 Task: Open a blank sheet, save the file as satisfaction.odt Insert a table ' 2 by 2' In first column, add headers, 'Brand, Model'. Under first header, add  AppleUnder second header, add Iphone. Change table style to  Red
Action: Mouse moved to (344, 196)
Screenshot: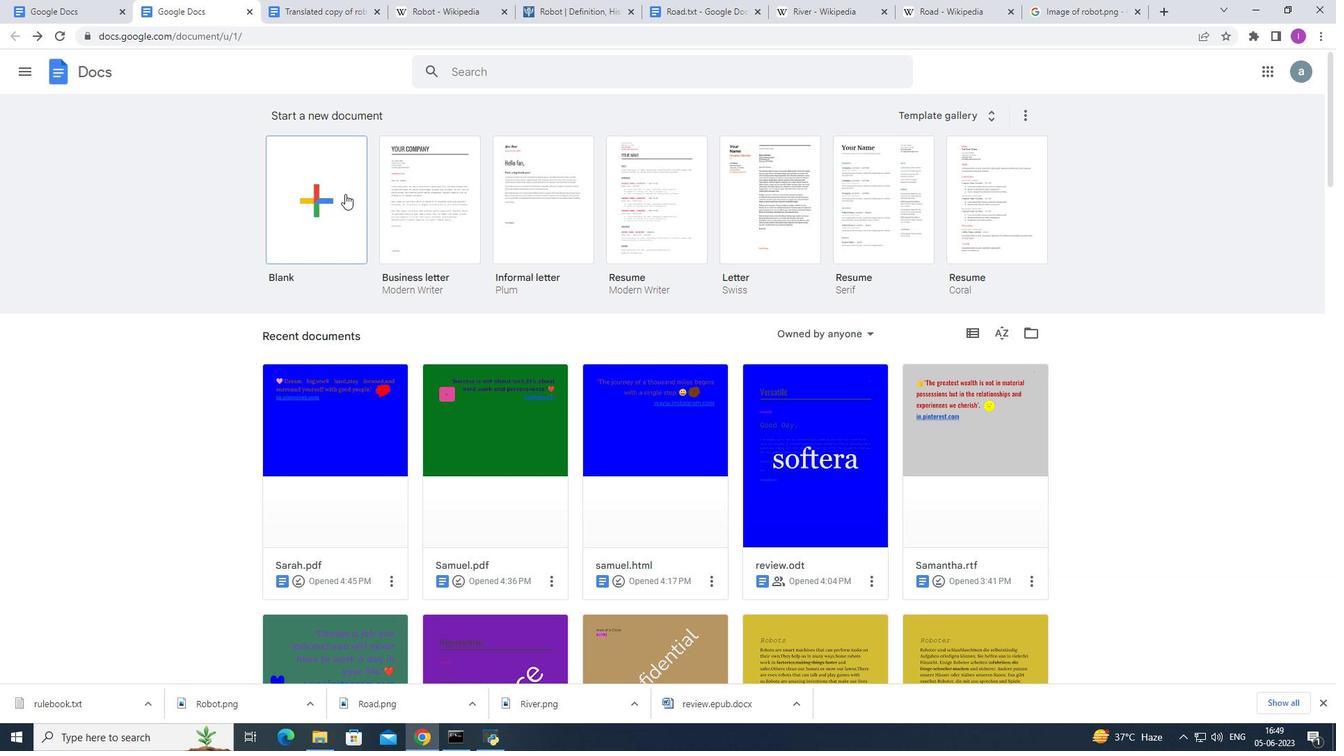 
Action: Mouse pressed left at (344, 196)
Screenshot: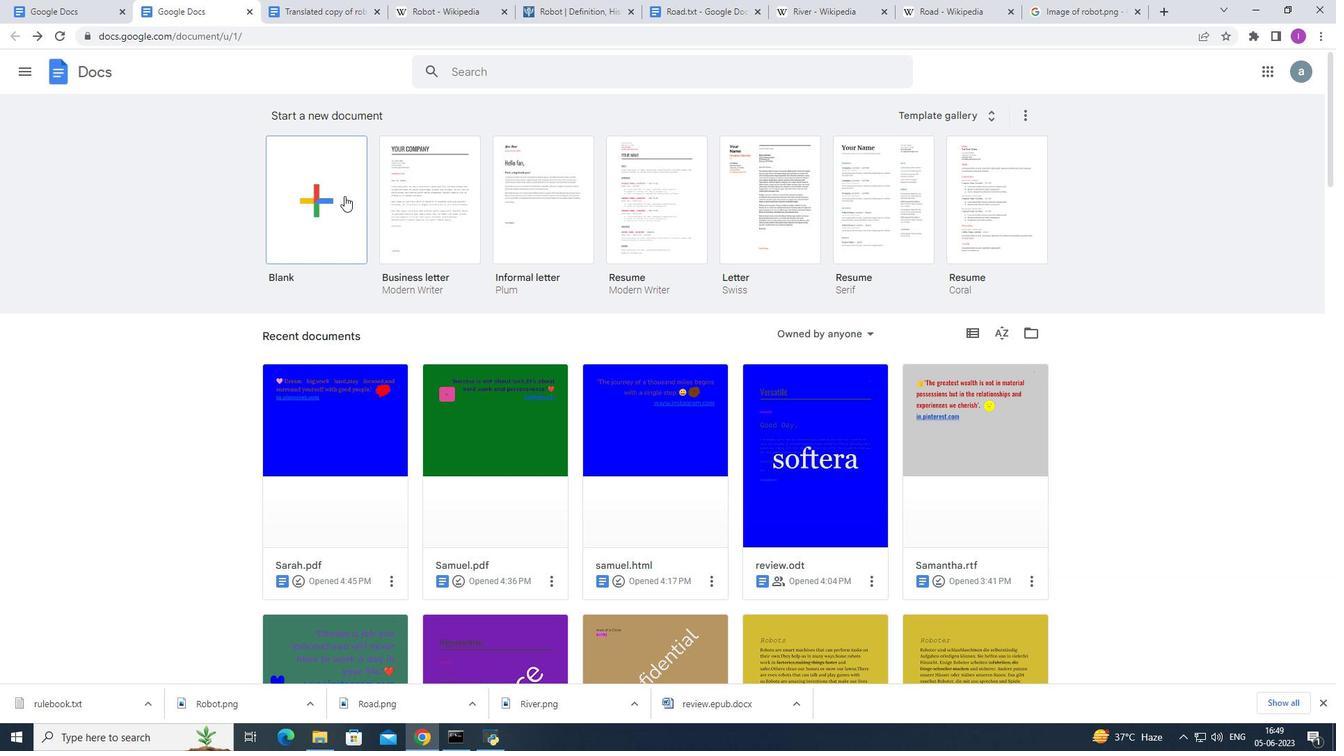 
Action: Mouse moved to (147, 61)
Screenshot: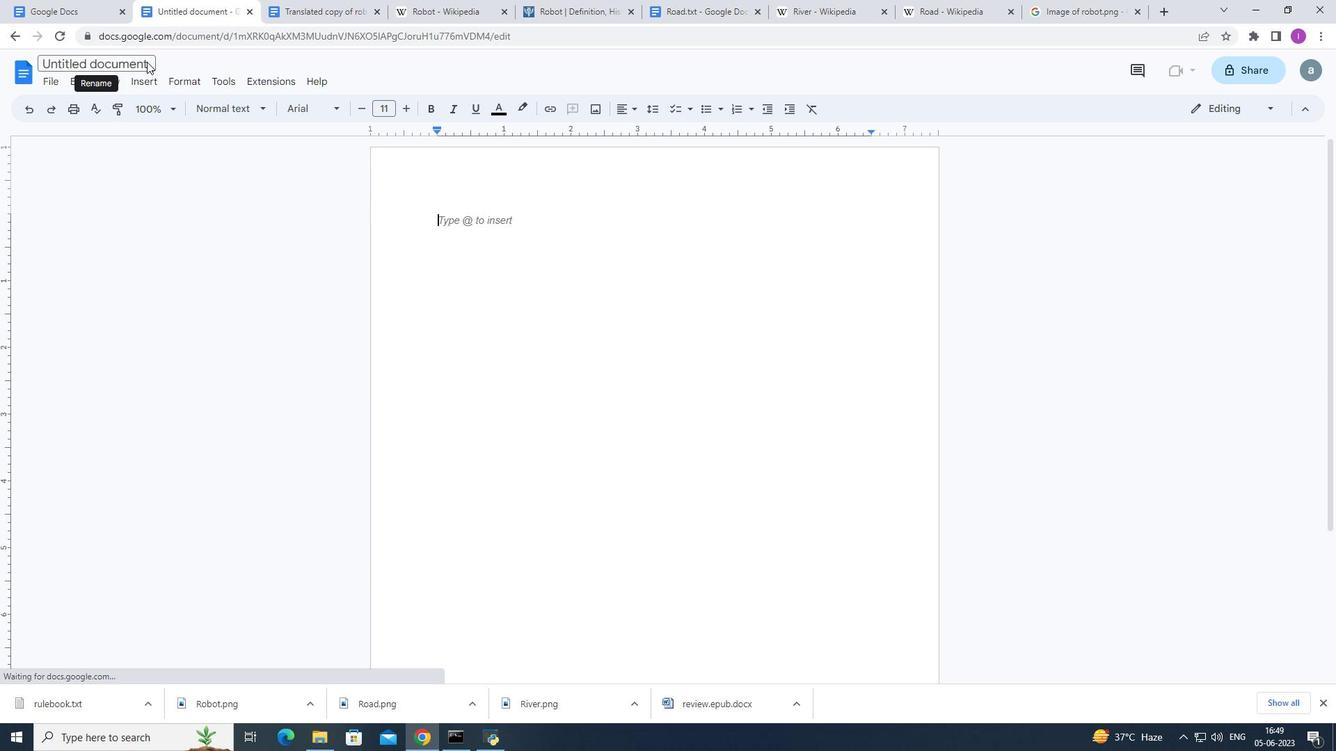 
Action: Mouse pressed left at (147, 61)
Screenshot: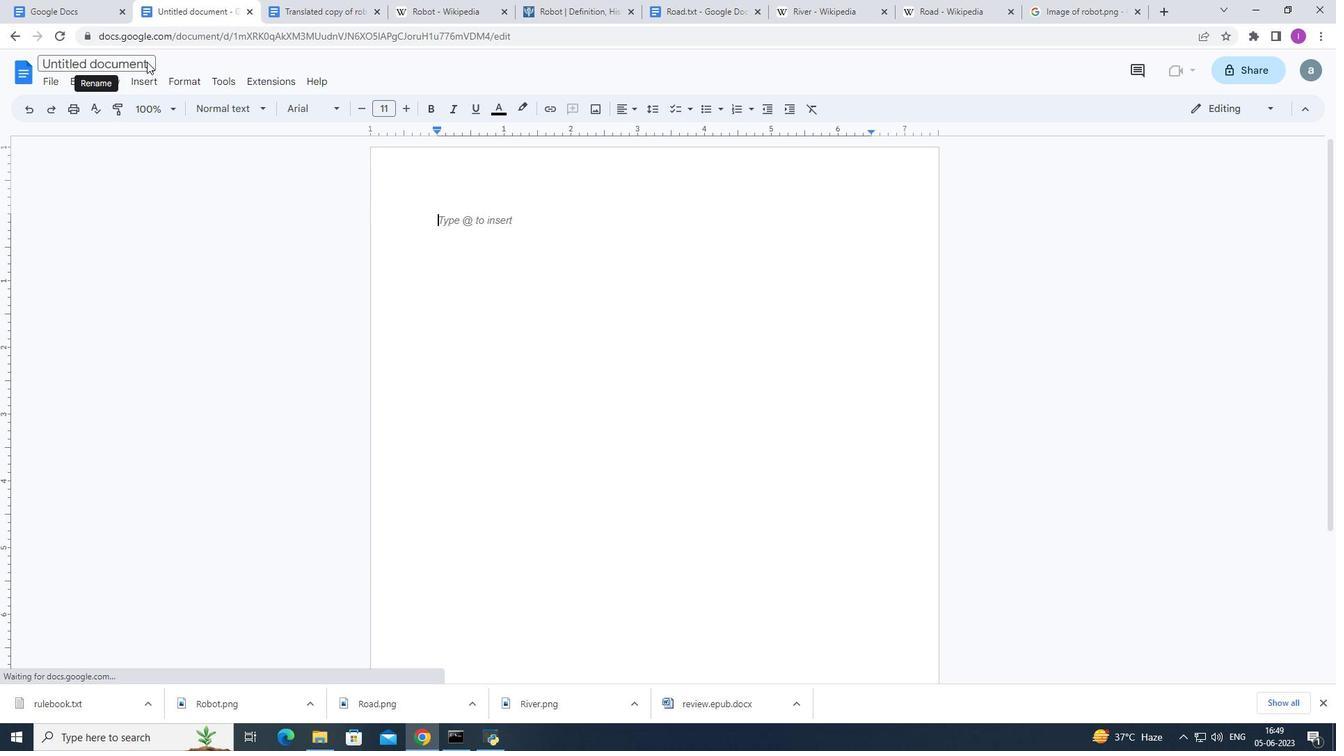 
Action: Mouse moved to (359, 53)
Screenshot: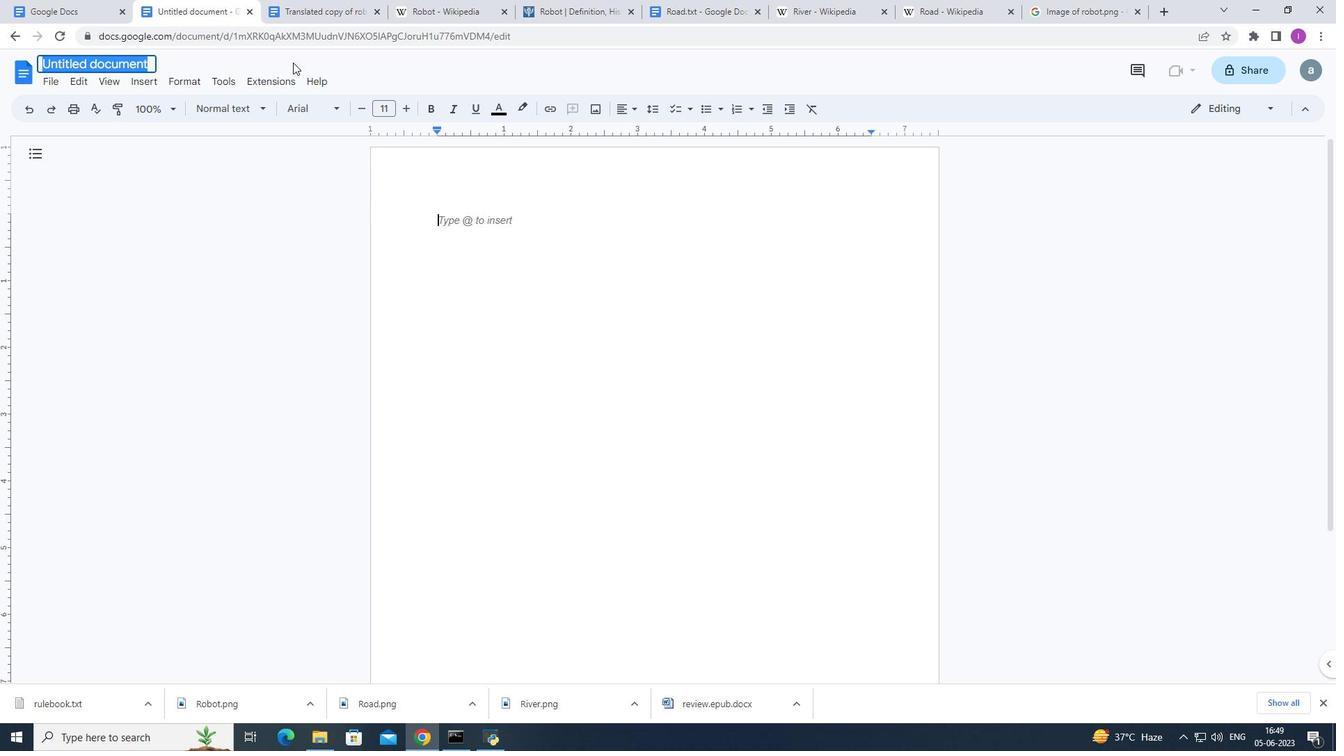 
Action: Key pressed satisfaction.odt
Screenshot: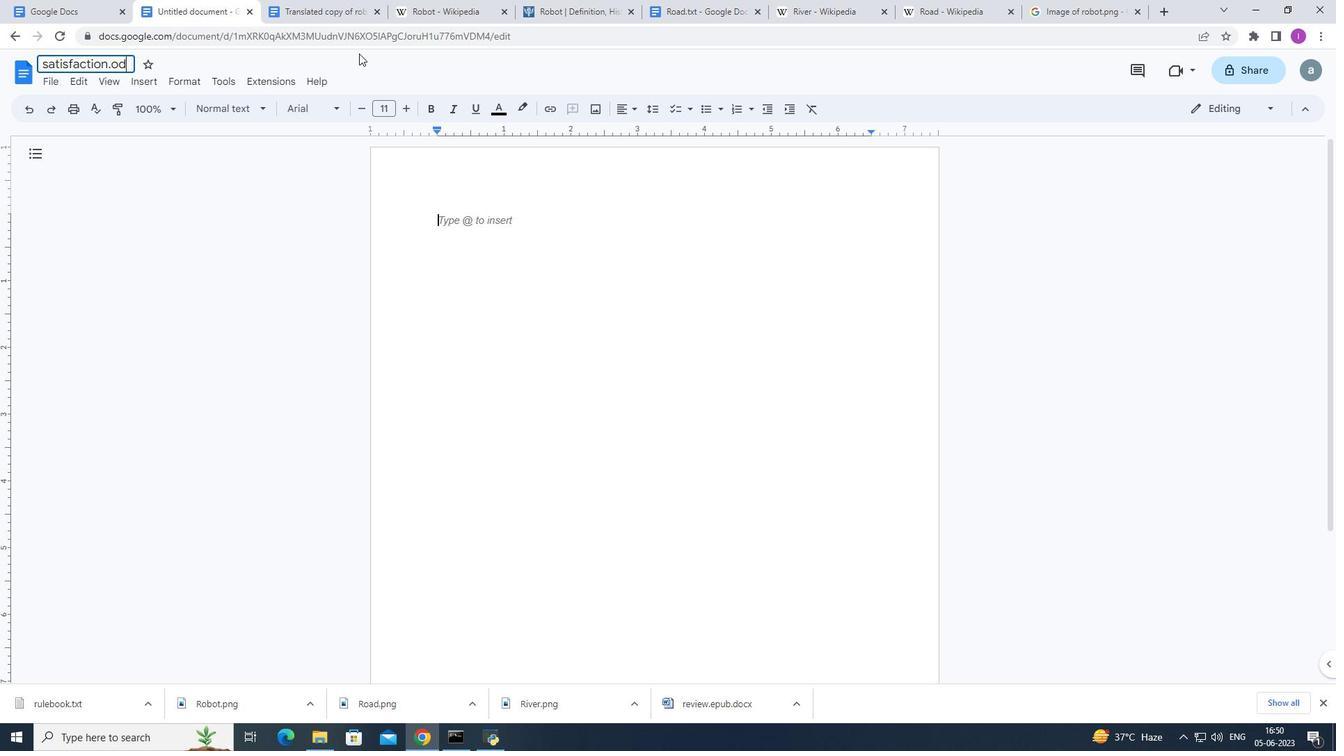 
Action: Mouse moved to (482, 194)
Screenshot: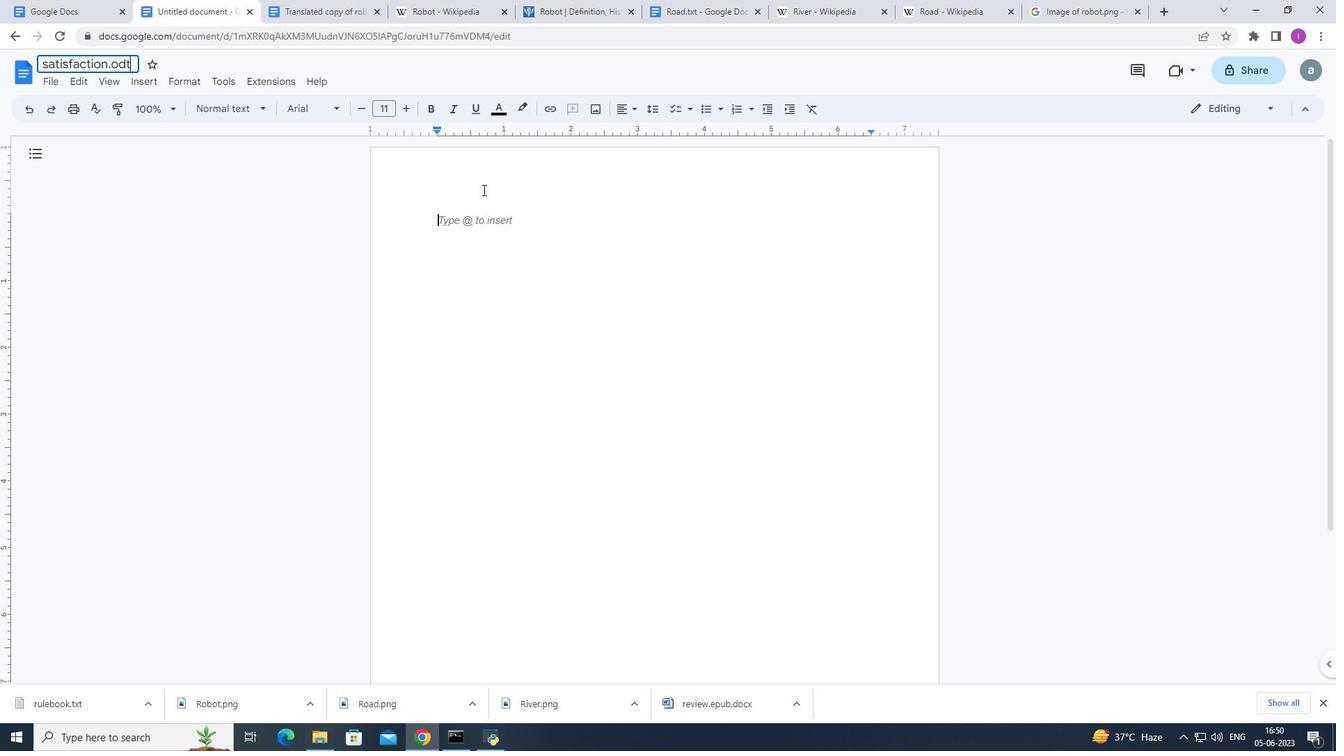 
Action: Mouse pressed left at (482, 194)
Screenshot: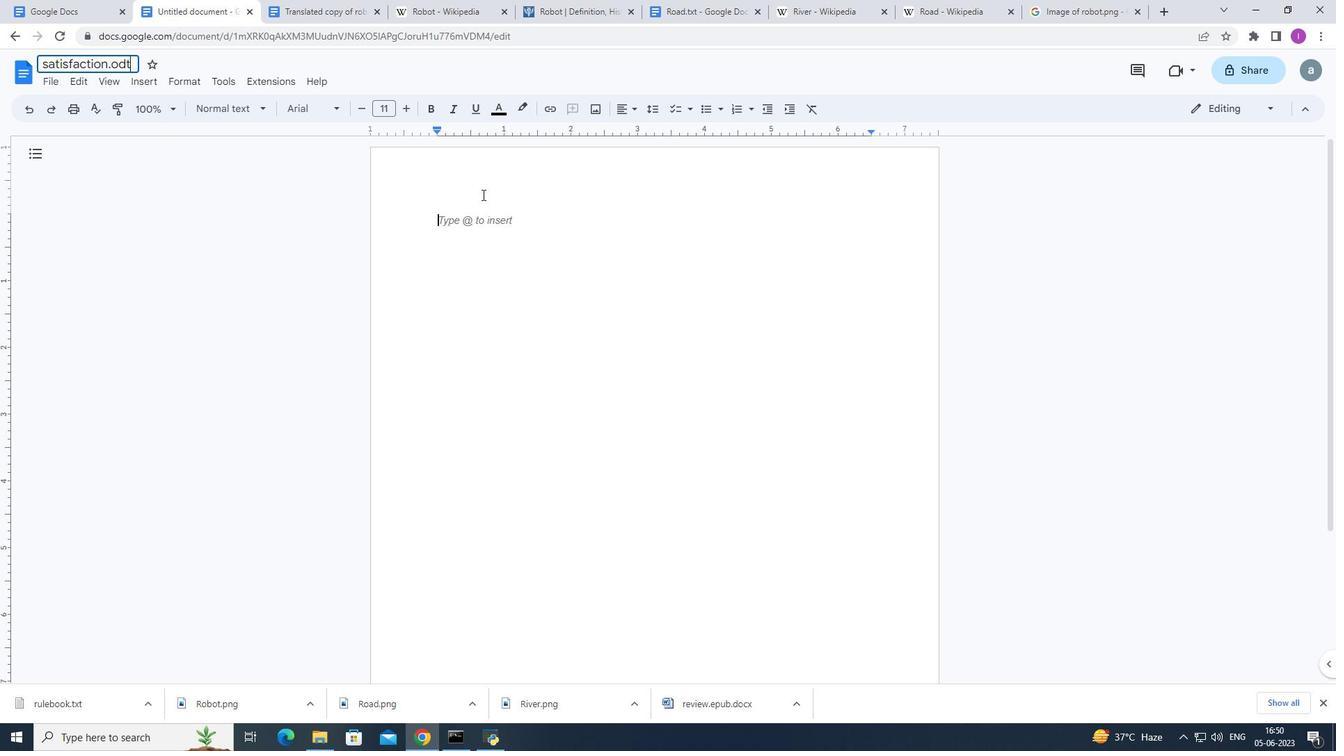 
Action: Mouse moved to (155, 78)
Screenshot: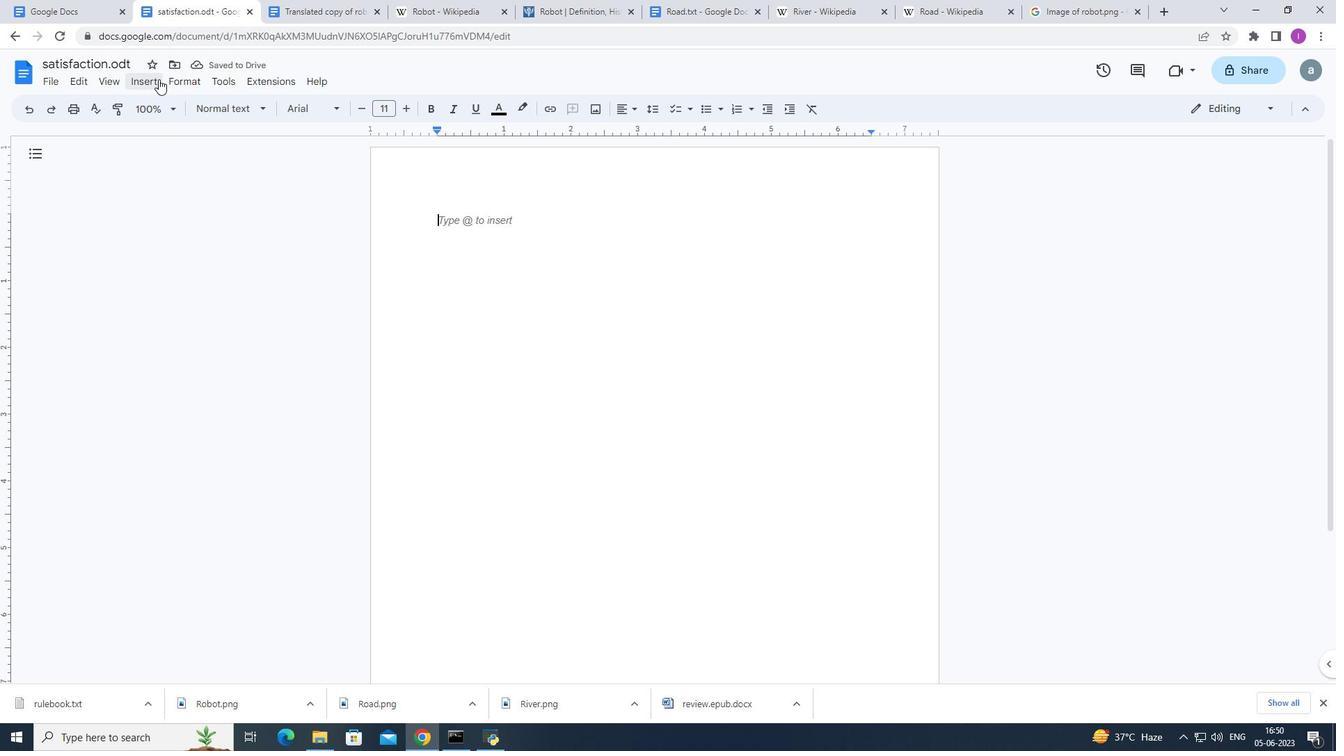 
Action: Mouse pressed left at (155, 78)
Screenshot: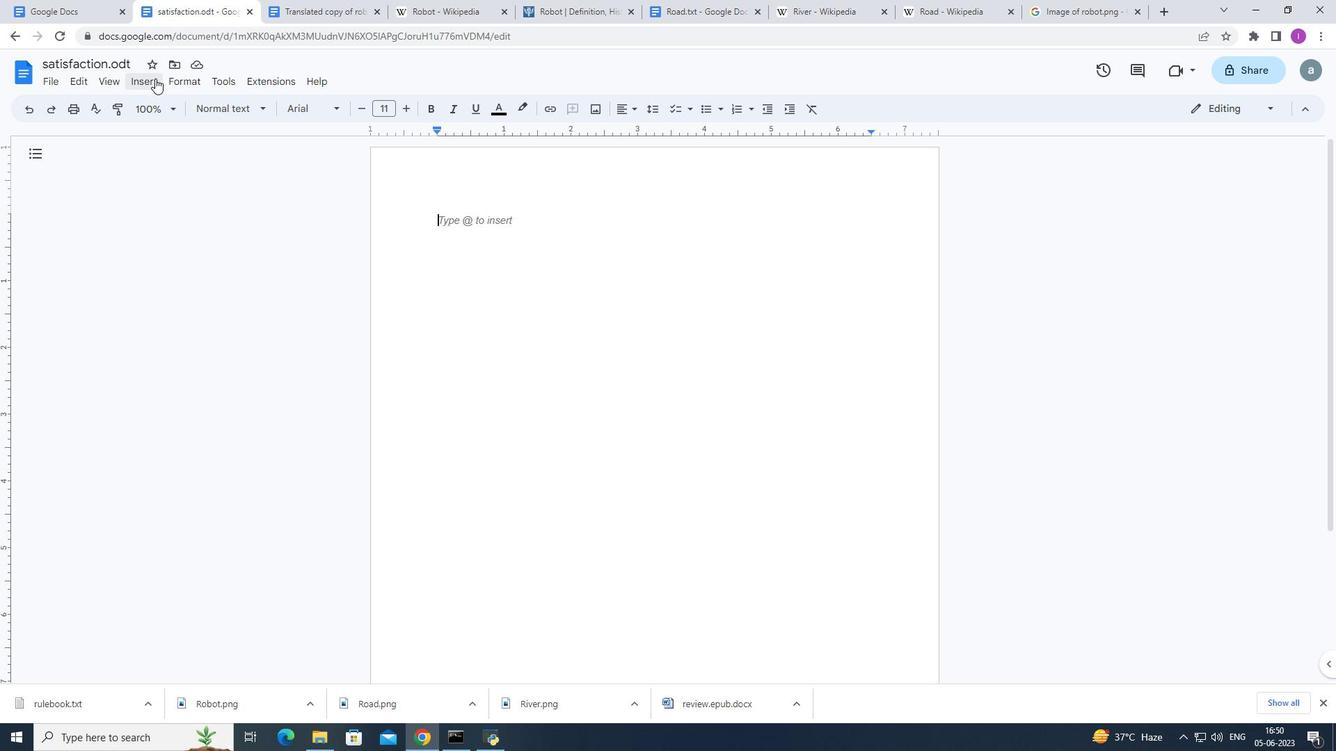 
Action: Mouse moved to (341, 126)
Screenshot: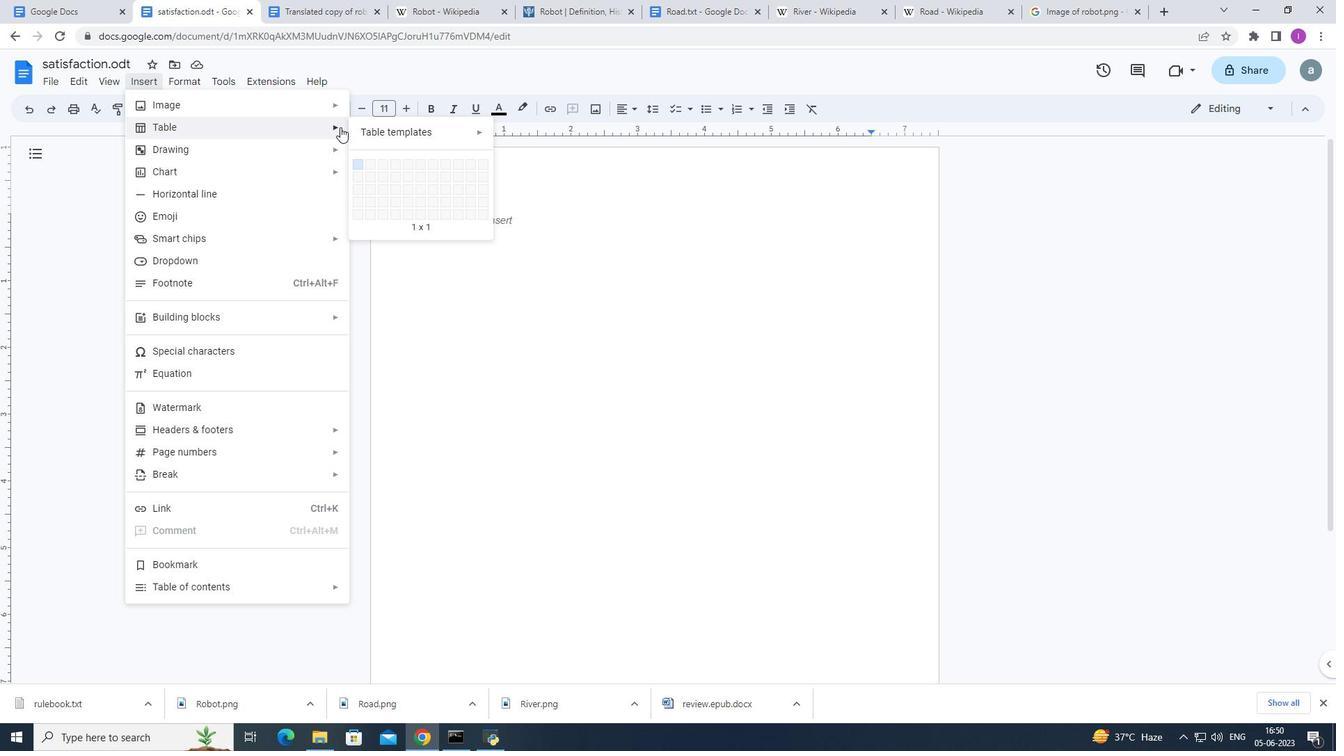 
Action: Mouse pressed left at (341, 126)
Screenshot: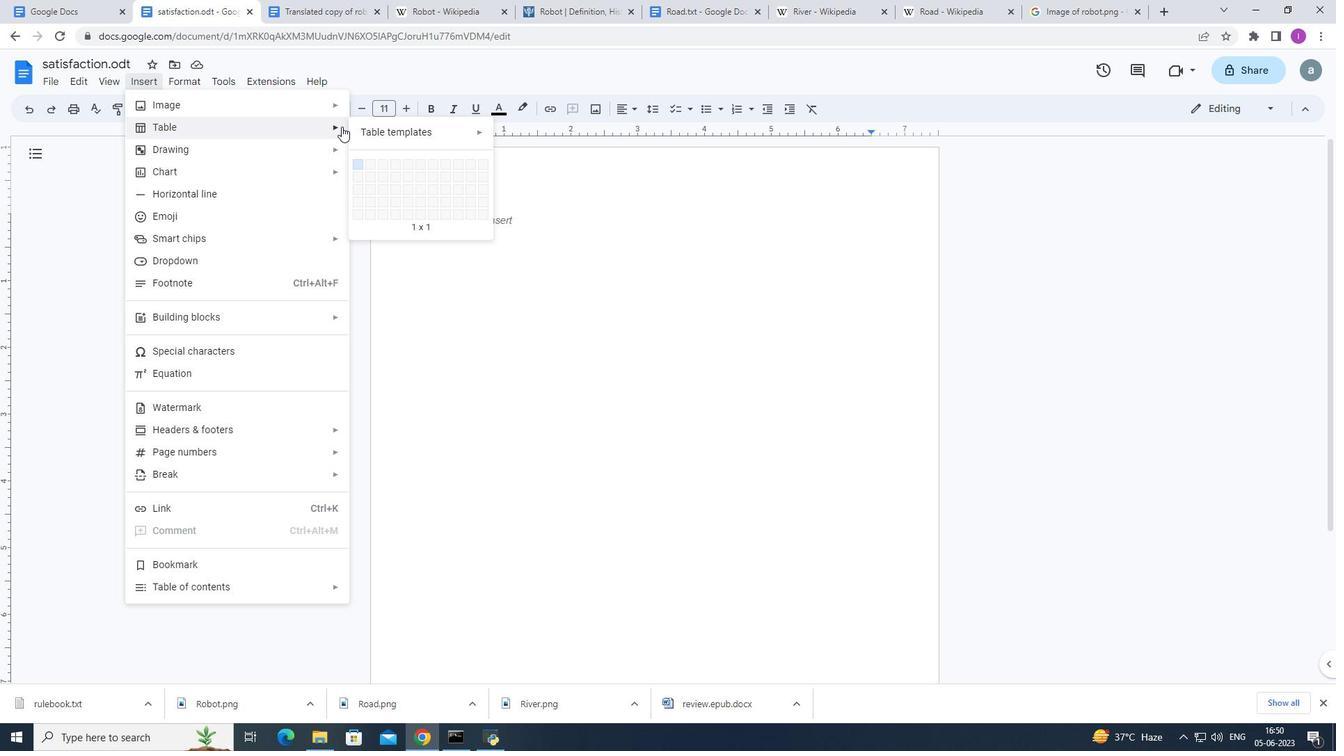 
Action: Mouse moved to (368, 174)
Screenshot: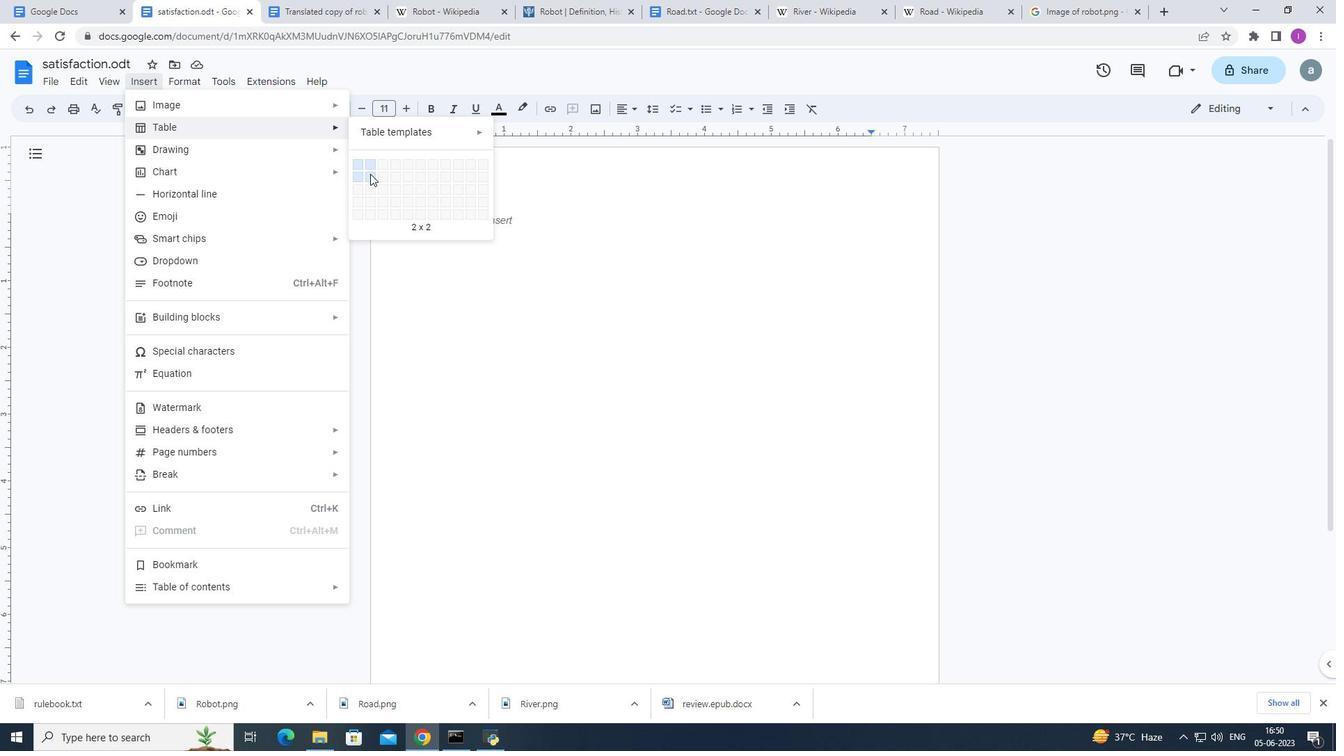 
Action: Mouse pressed left at (368, 174)
Screenshot: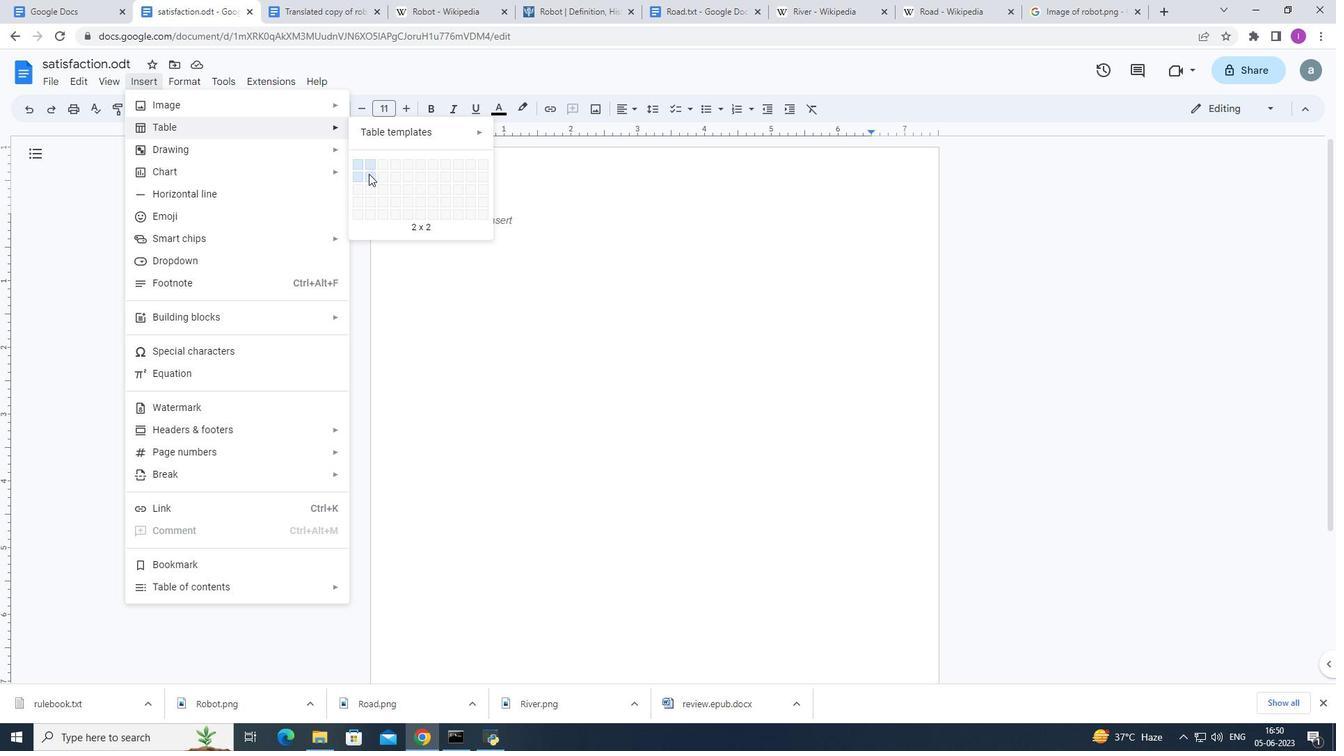 
Action: Mouse moved to (524, 243)
Screenshot: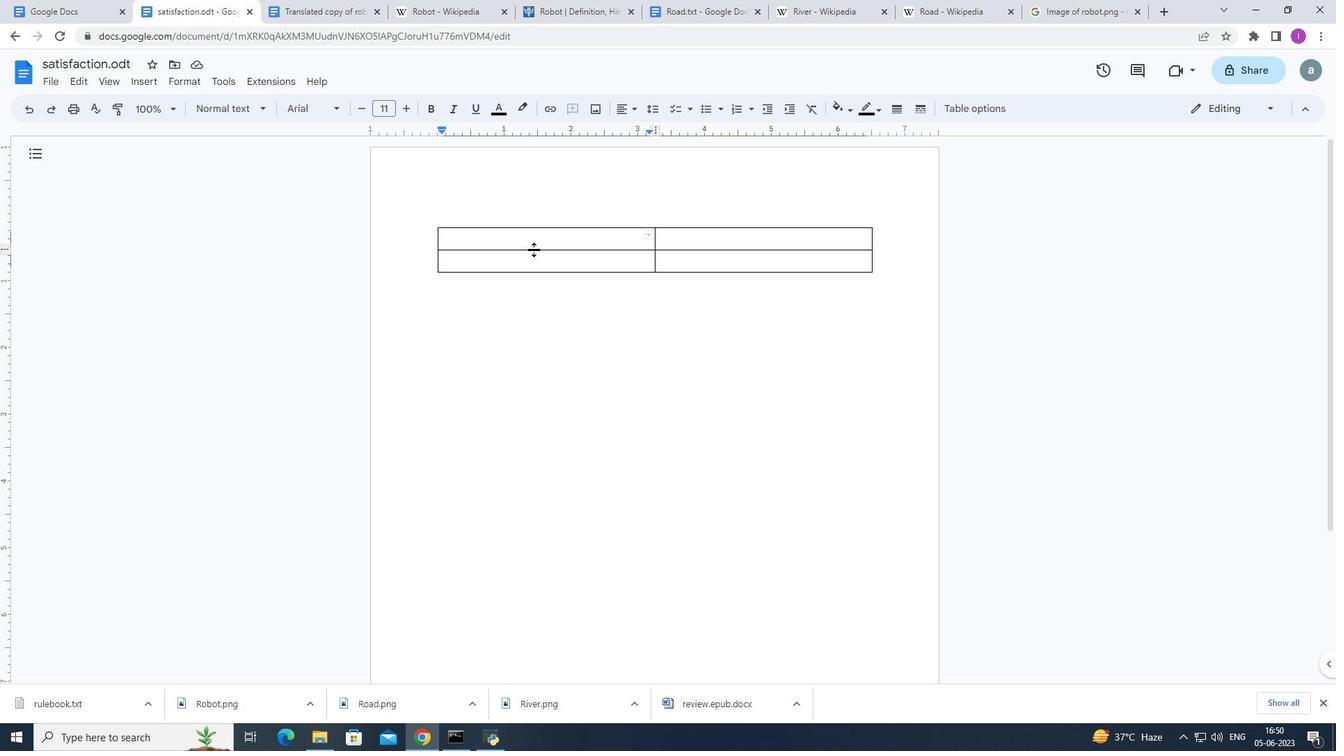 
Action: Mouse pressed left at (524, 243)
Screenshot: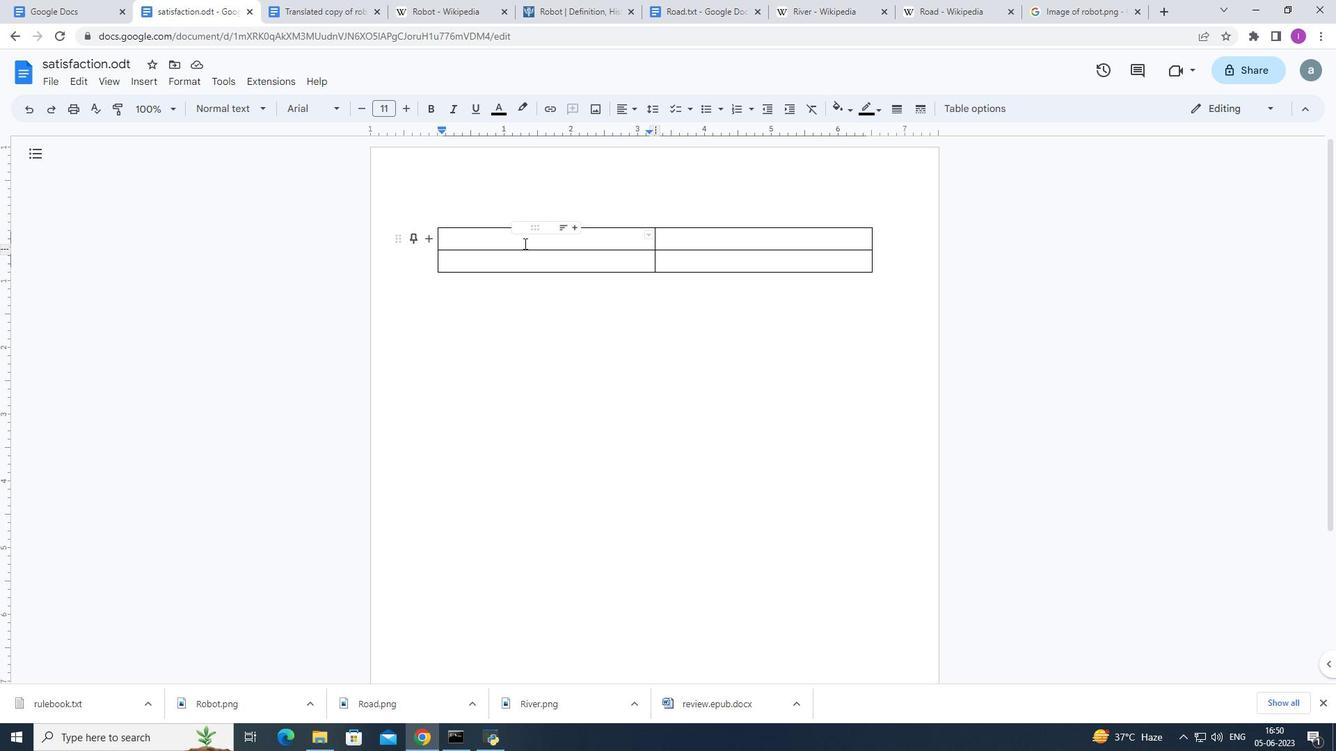 
Action: Mouse moved to (523, 243)
Screenshot: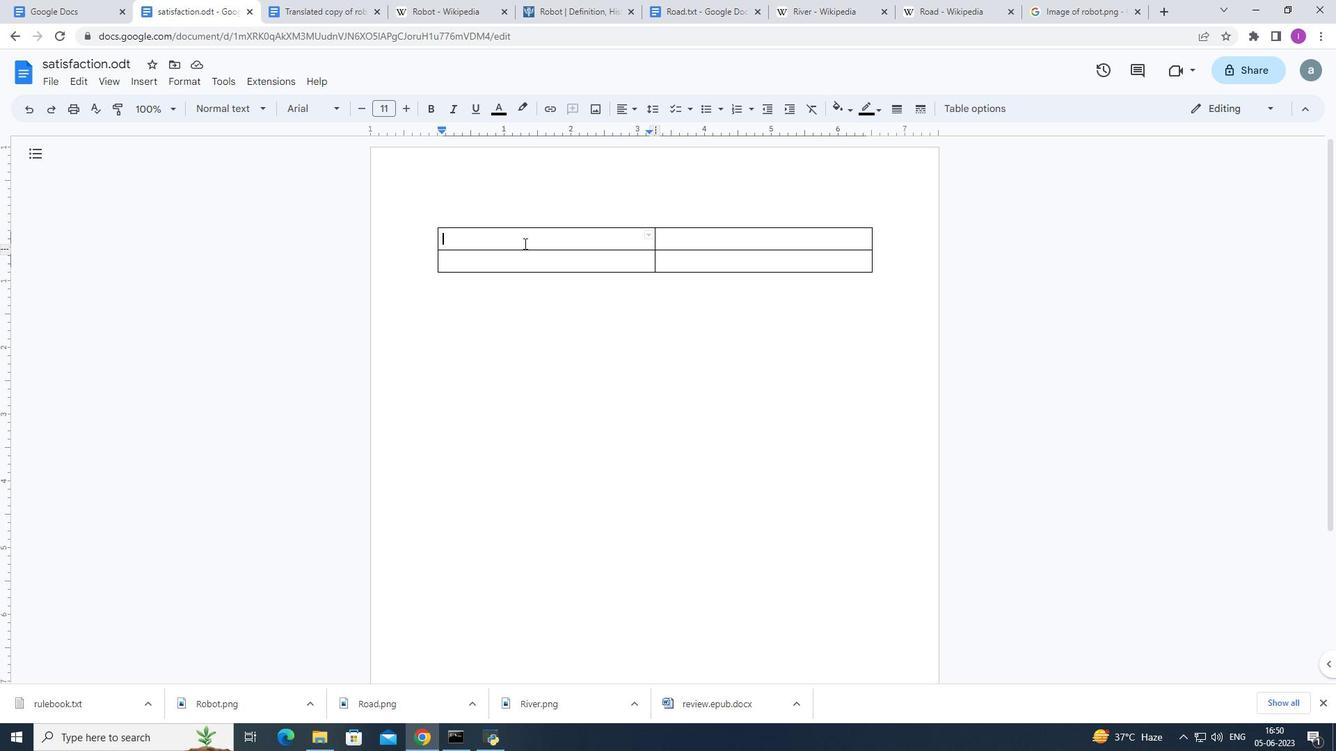 
Action: Key pressed <Key.shift>Brand<Key.space>
Screenshot: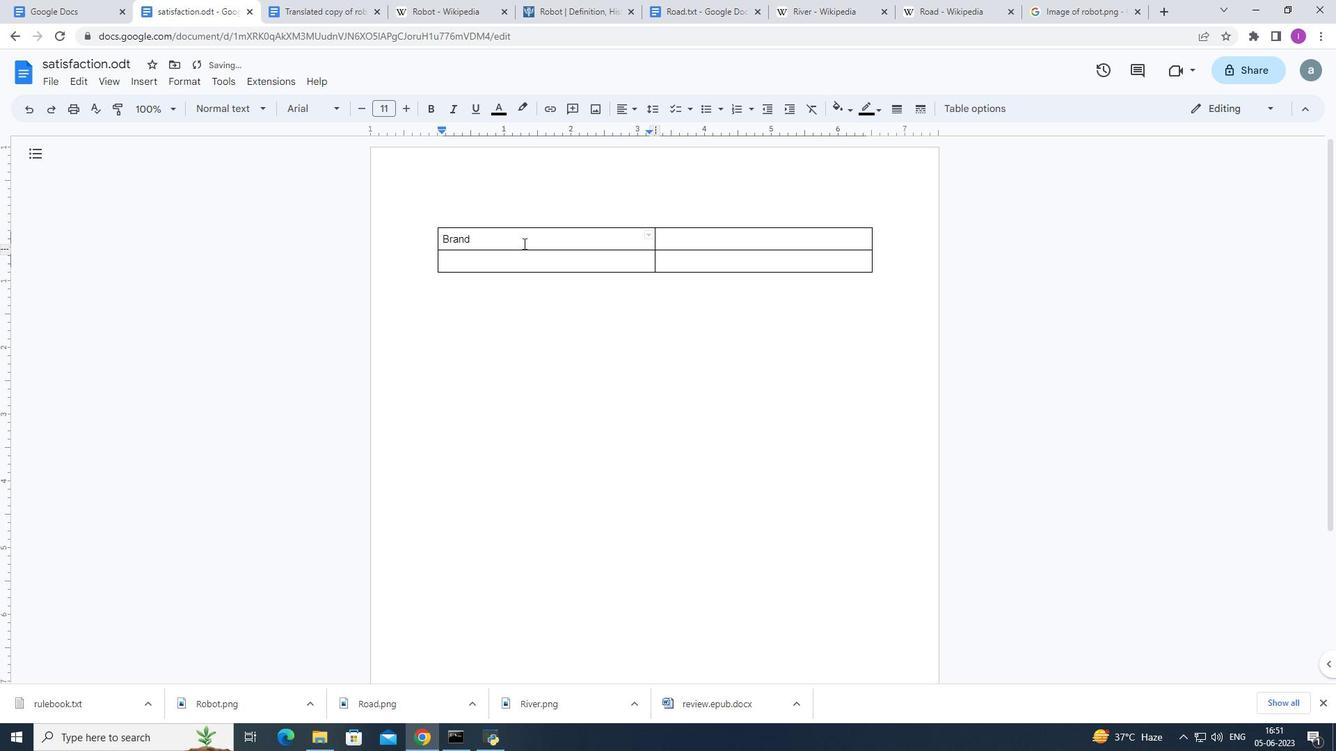 
Action: Mouse moved to (712, 238)
Screenshot: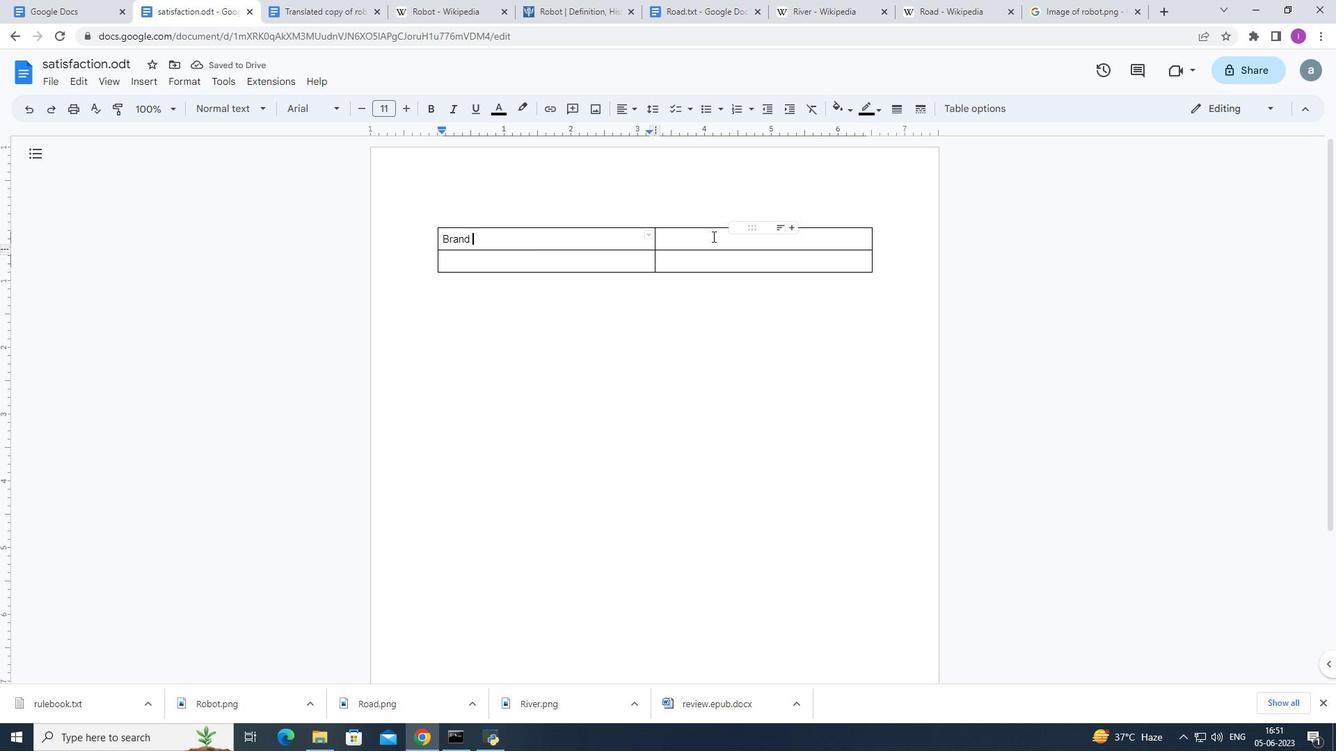 
Action: Mouse pressed left at (712, 238)
Screenshot: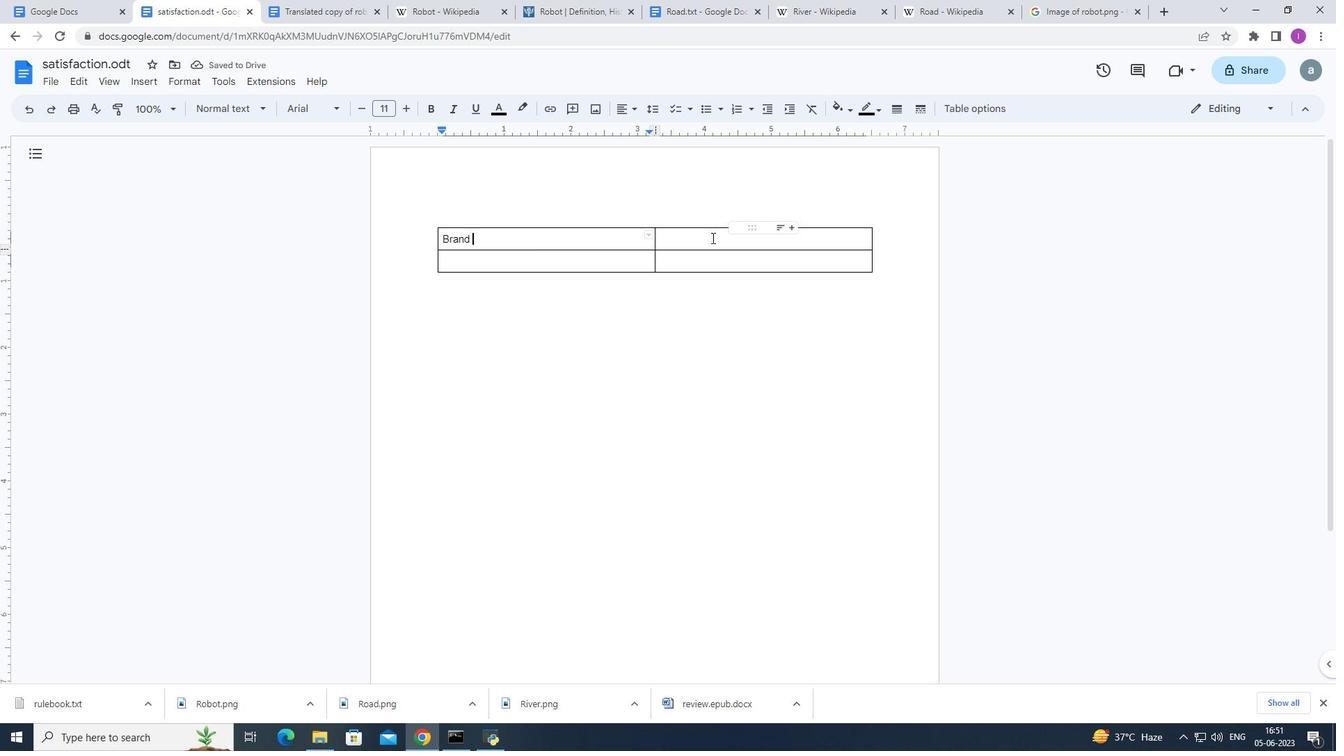 
Action: Key pressed <Key.shift>Model
Screenshot: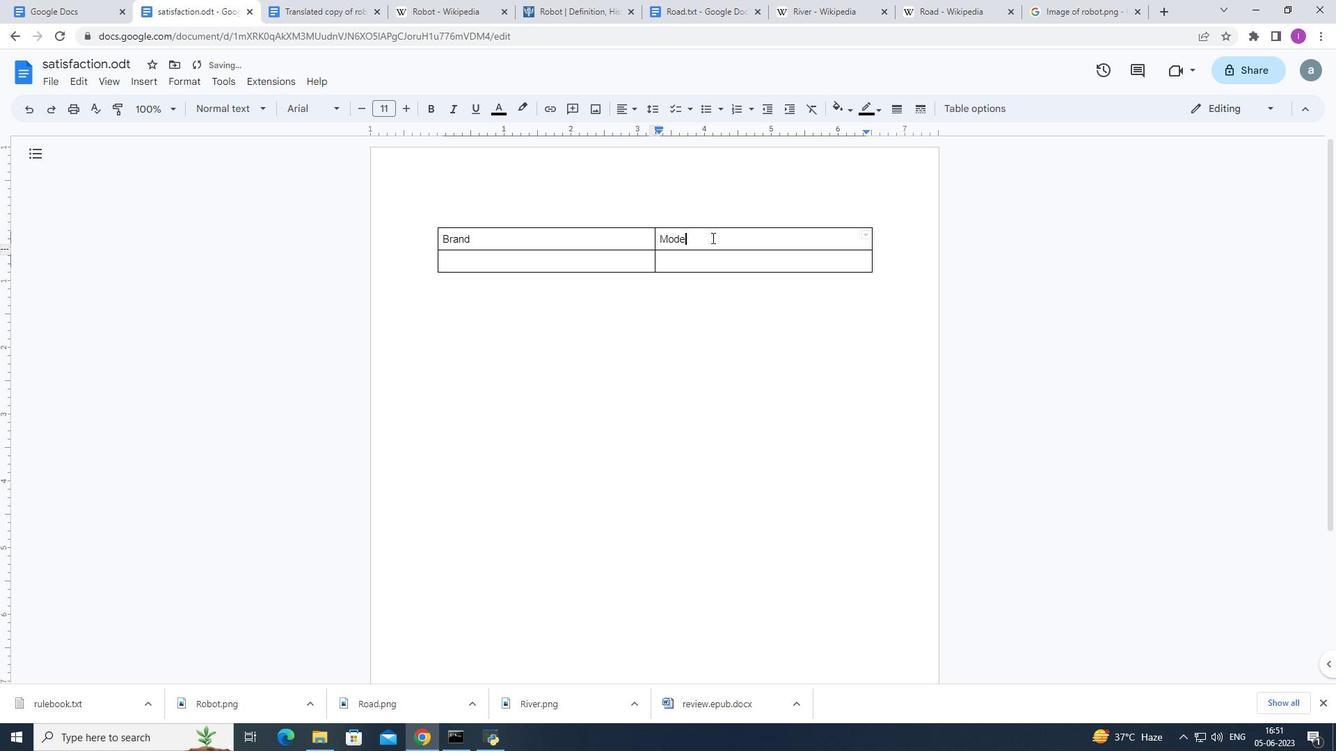 
Action: Mouse moved to (487, 262)
Screenshot: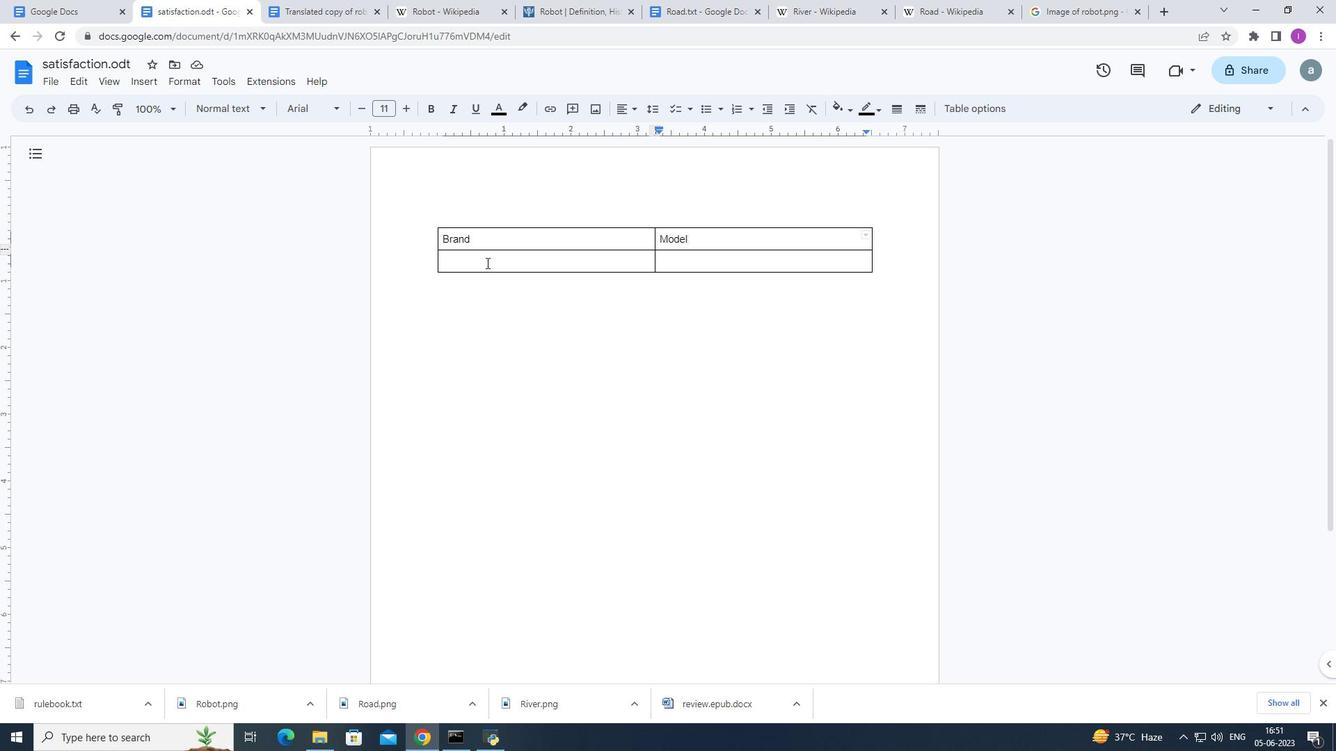 
Action: Mouse pressed left at (487, 262)
Screenshot: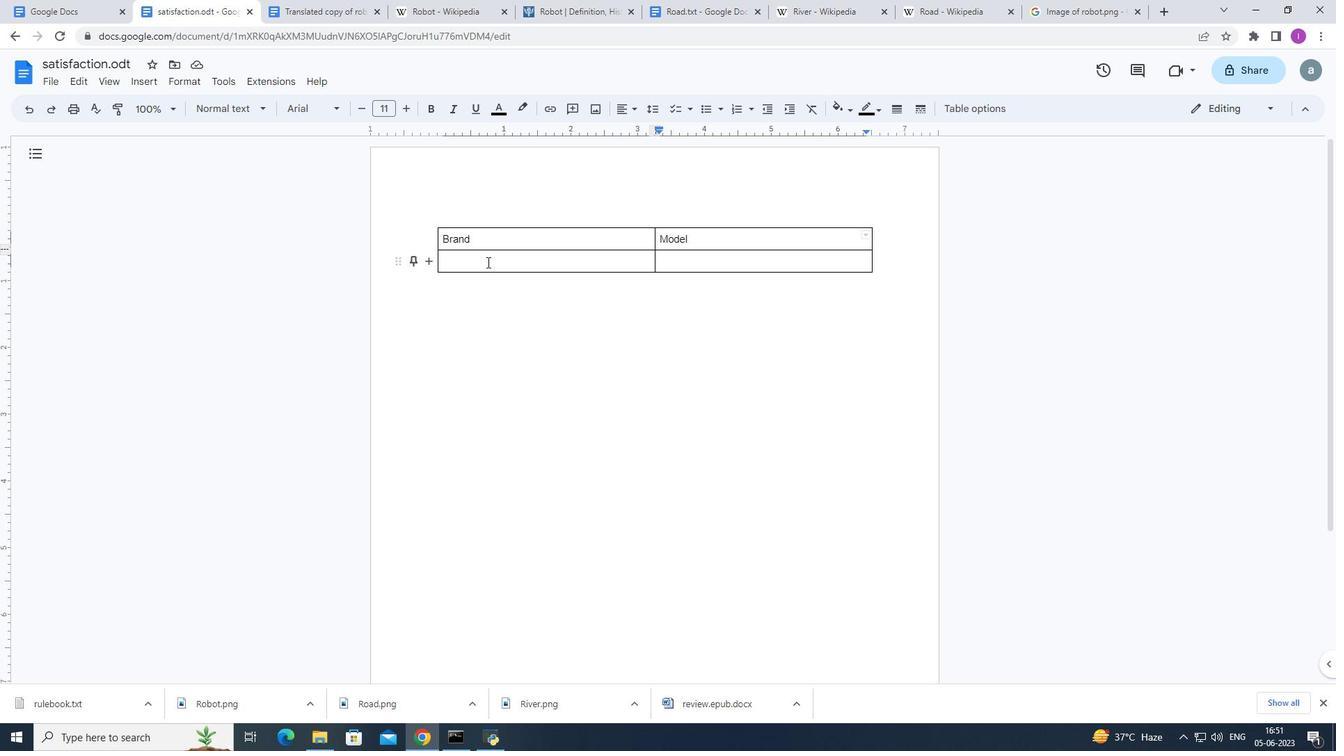 
Action: Mouse moved to (614, 262)
Screenshot: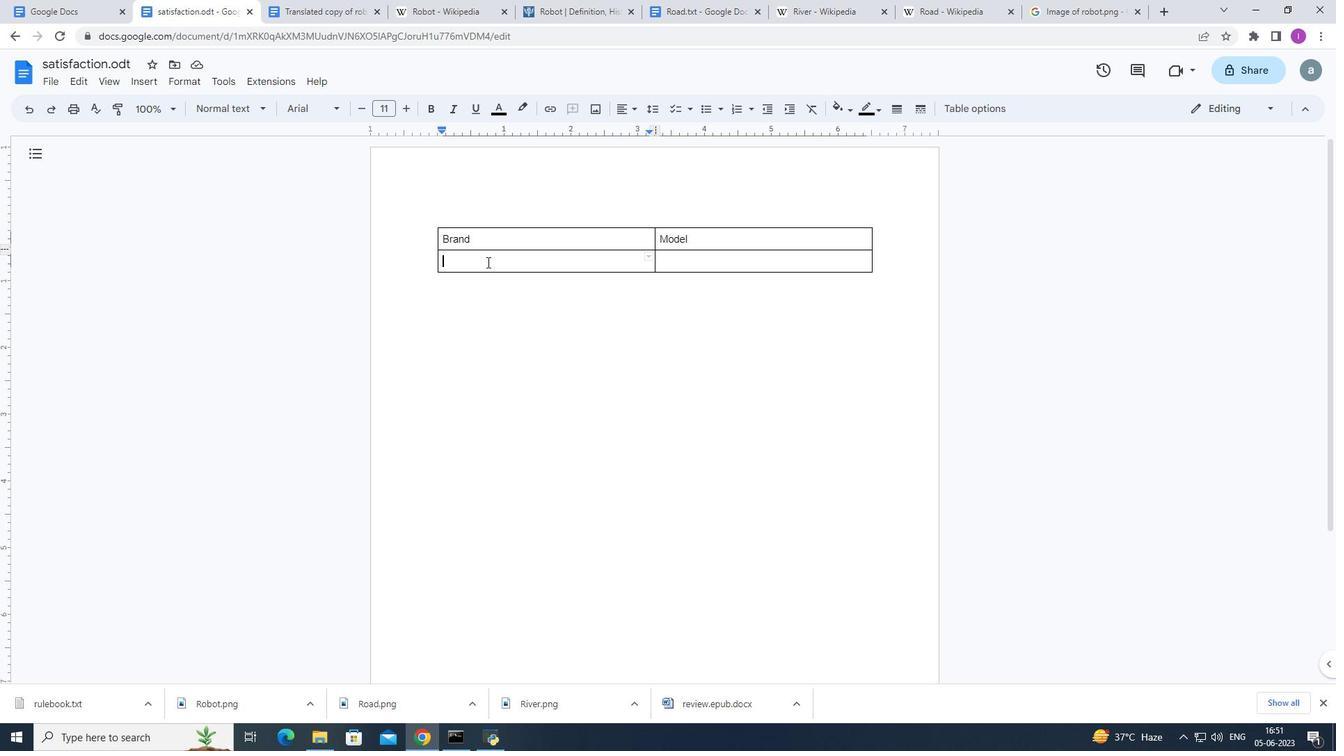 
Action: Key pressed <Key.shift>Apple
Screenshot: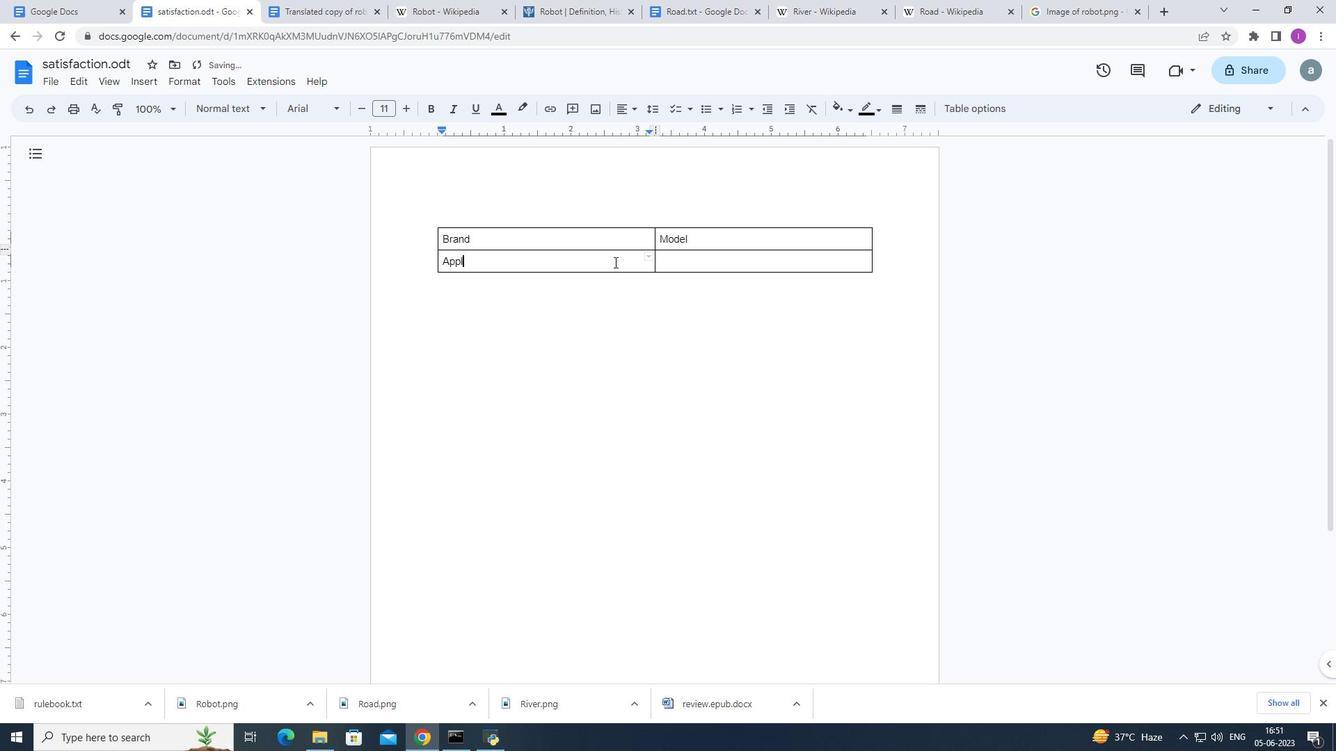 
Action: Mouse moved to (671, 265)
Screenshot: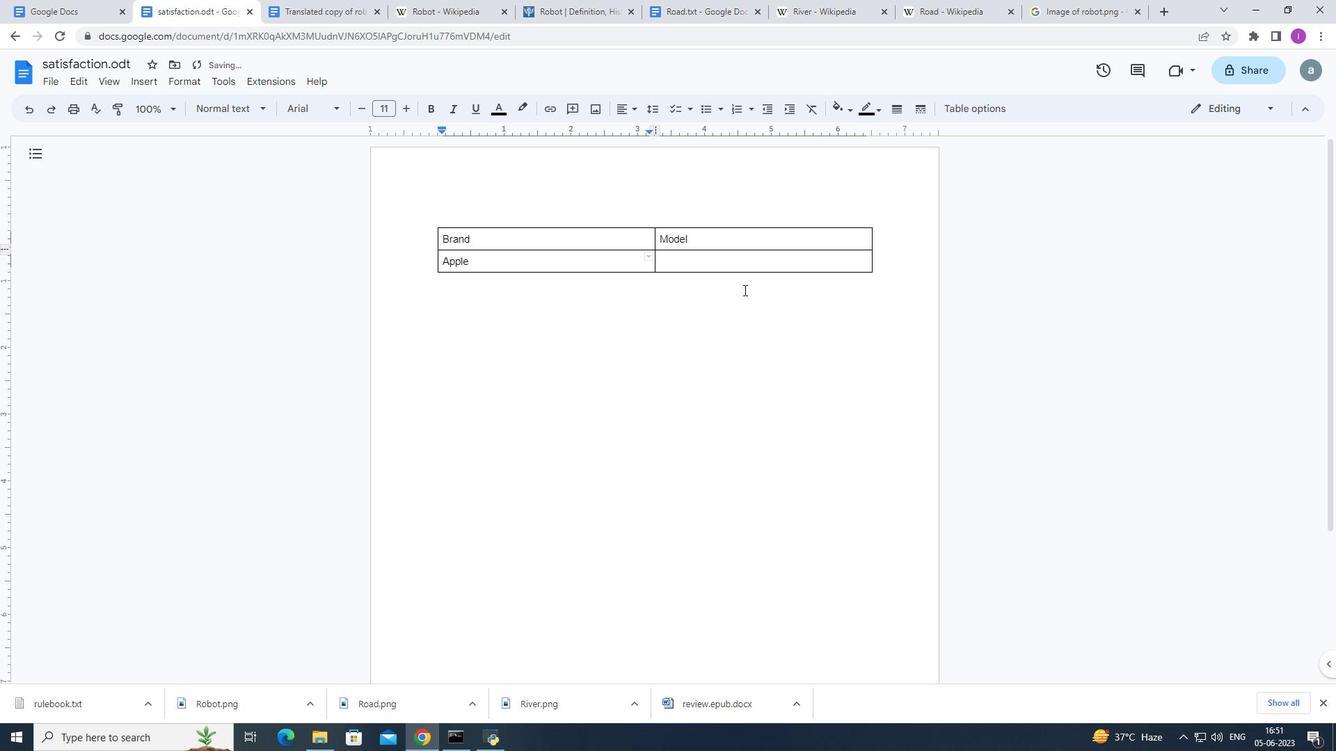 
Action: Mouse pressed left at (671, 265)
Screenshot: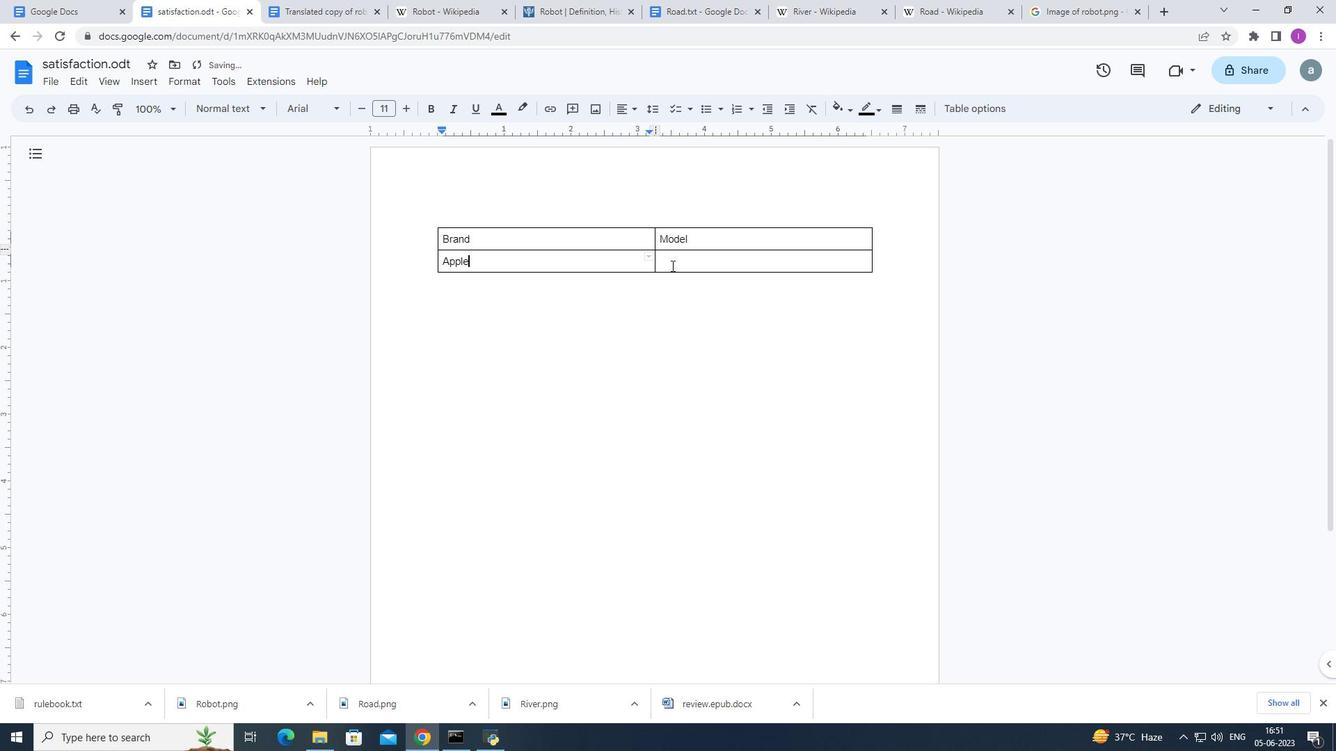
Action: Mouse moved to (807, 260)
Screenshot: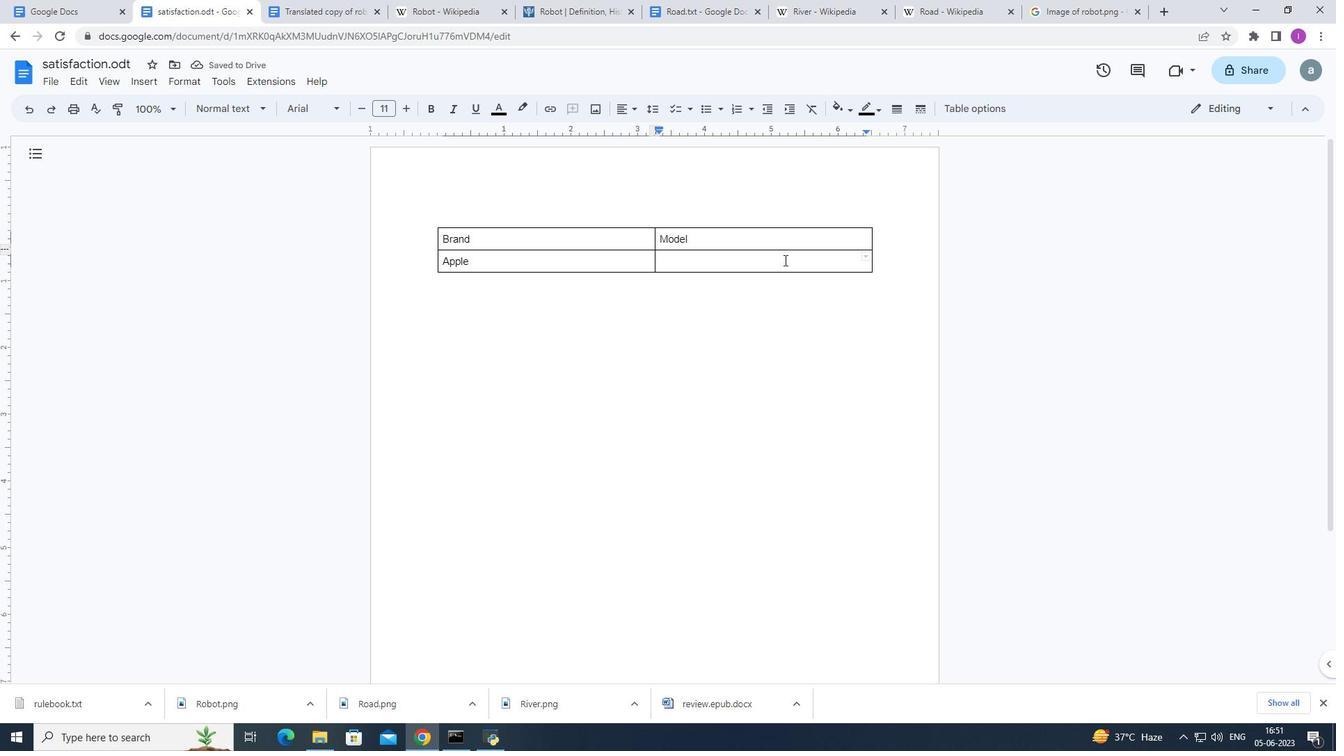 
Action: Key pressed <Key.shift>Iphone
Screenshot: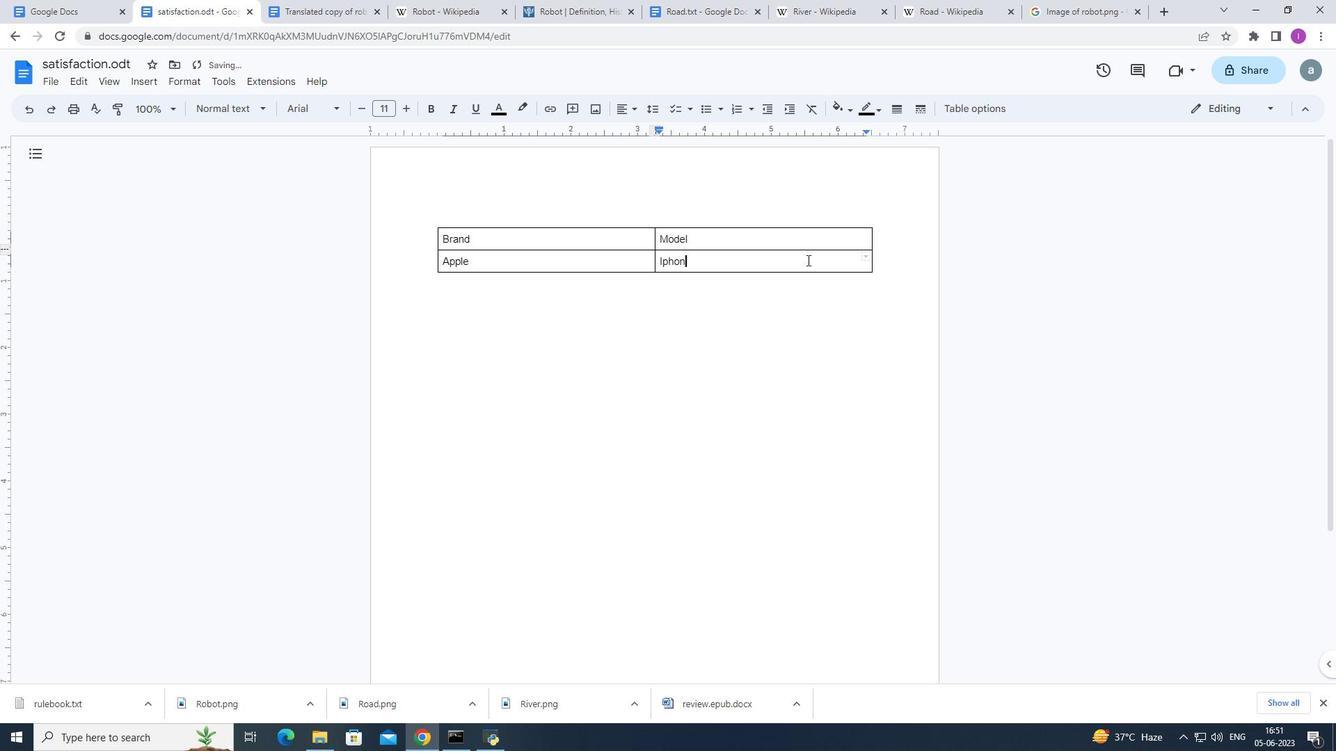 
Action: Mouse moved to (867, 264)
Screenshot: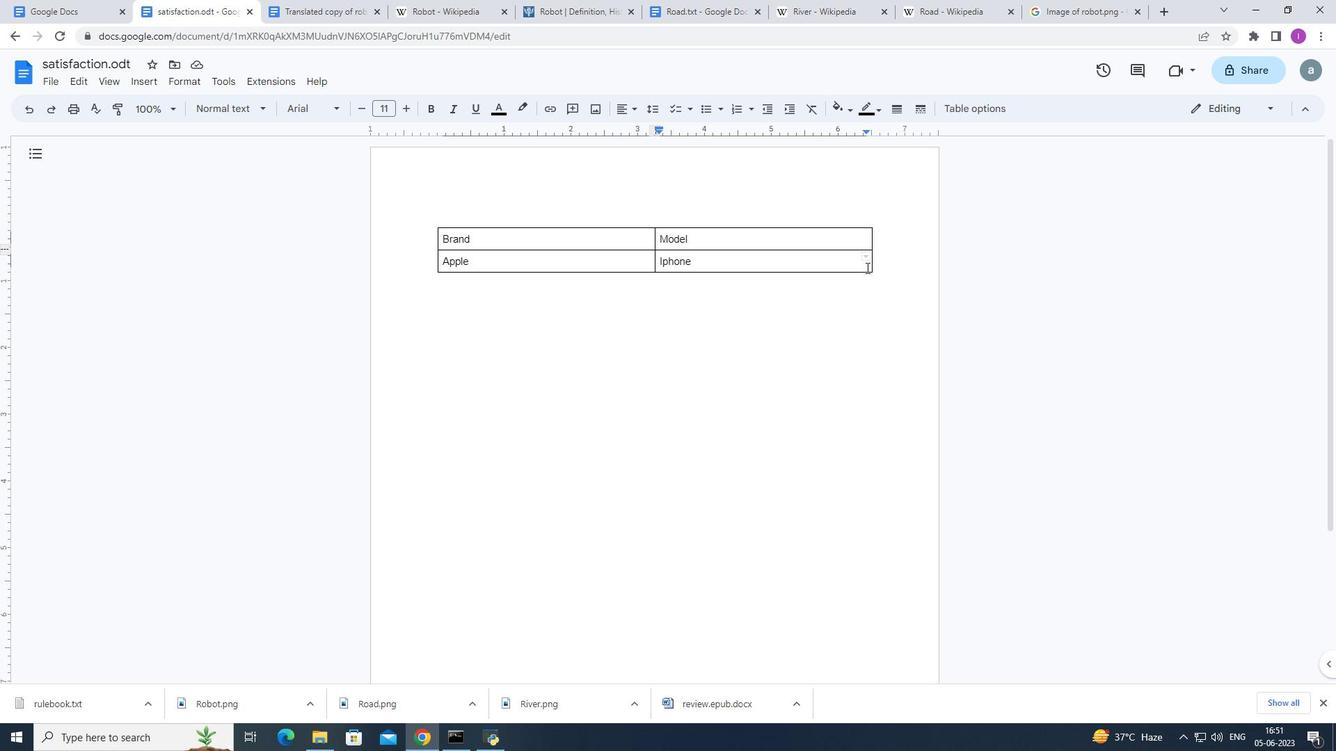 
Action: Mouse pressed left at (867, 264)
Screenshot: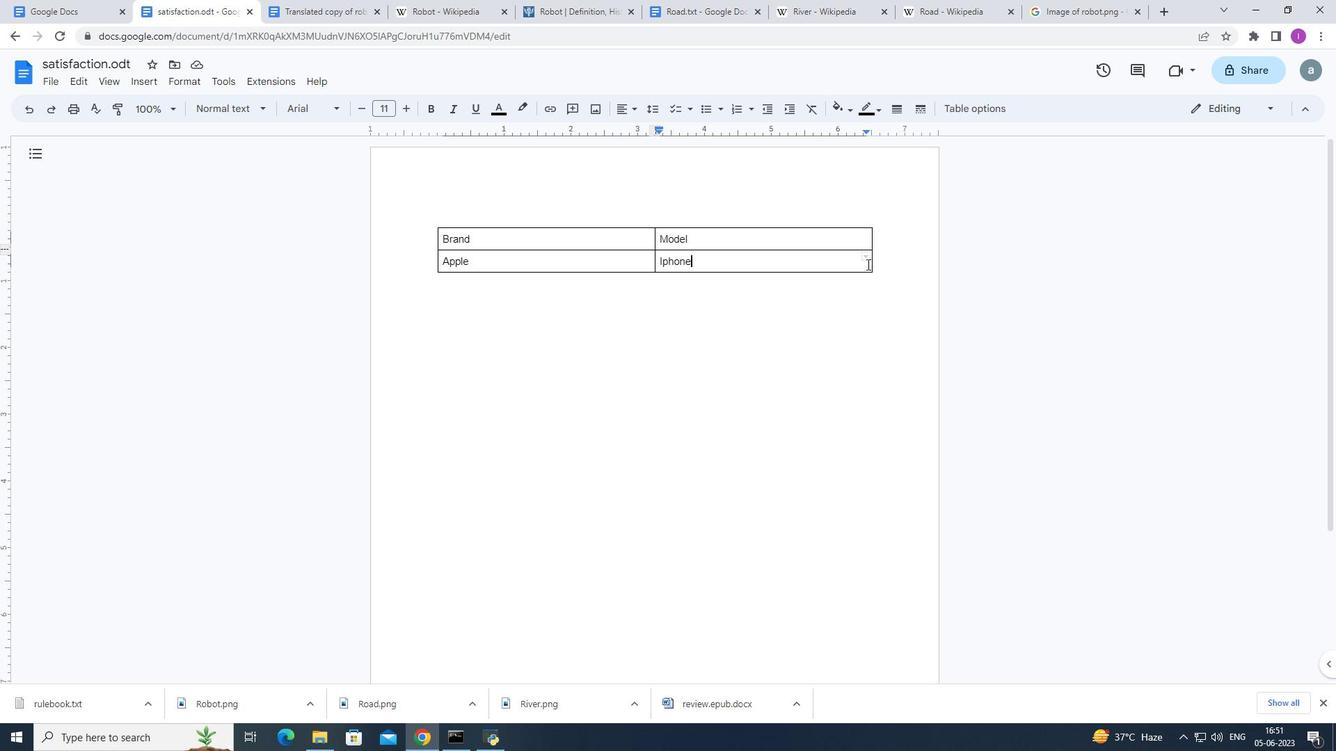 
Action: Mouse moved to (823, 103)
Screenshot: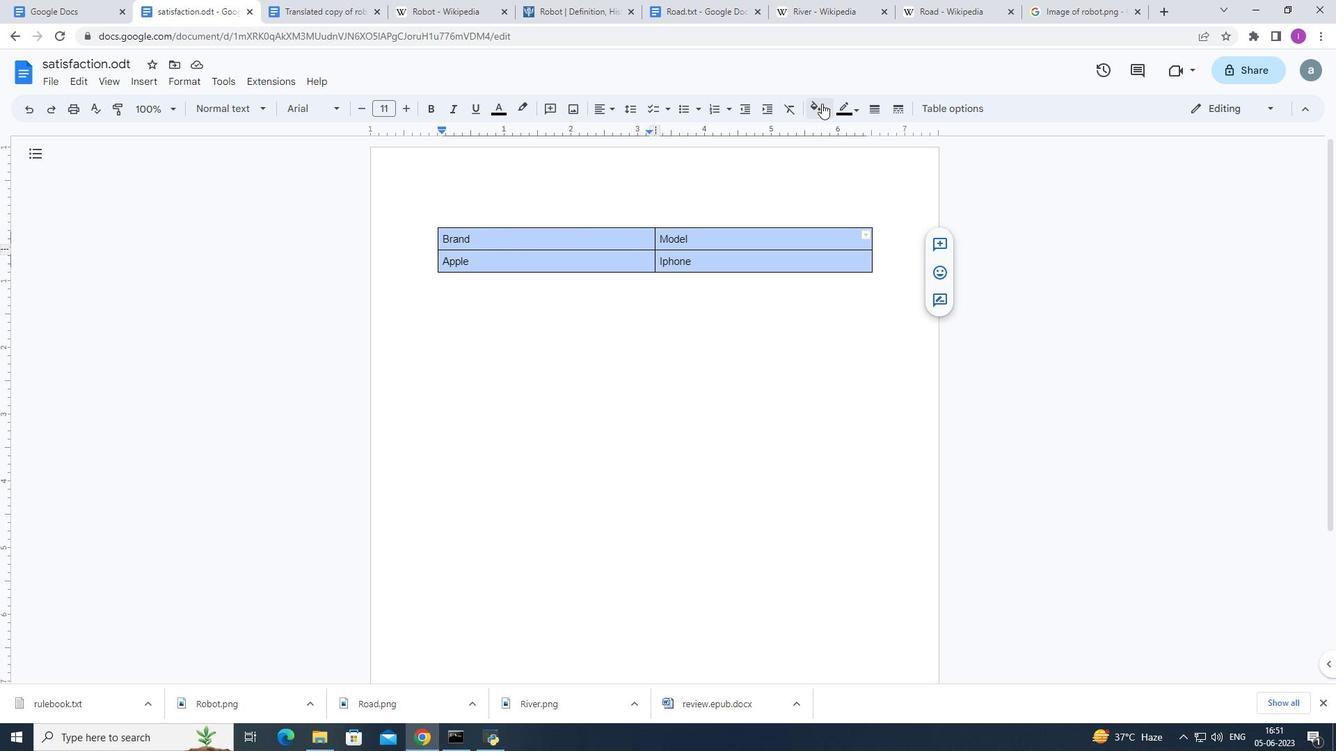 
Action: Mouse pressed left at (823, 103)
Screenshot: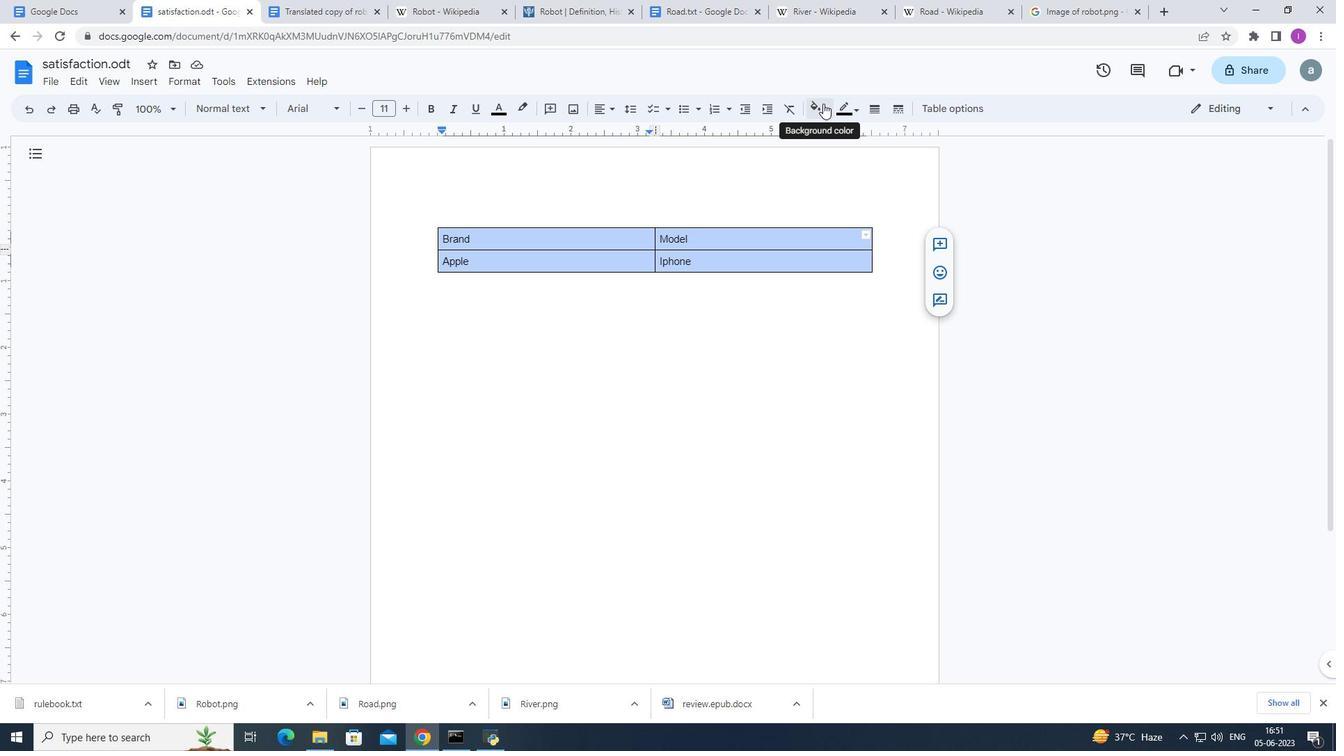 
Action: Mouse moved to (836, 169)
Screenshot: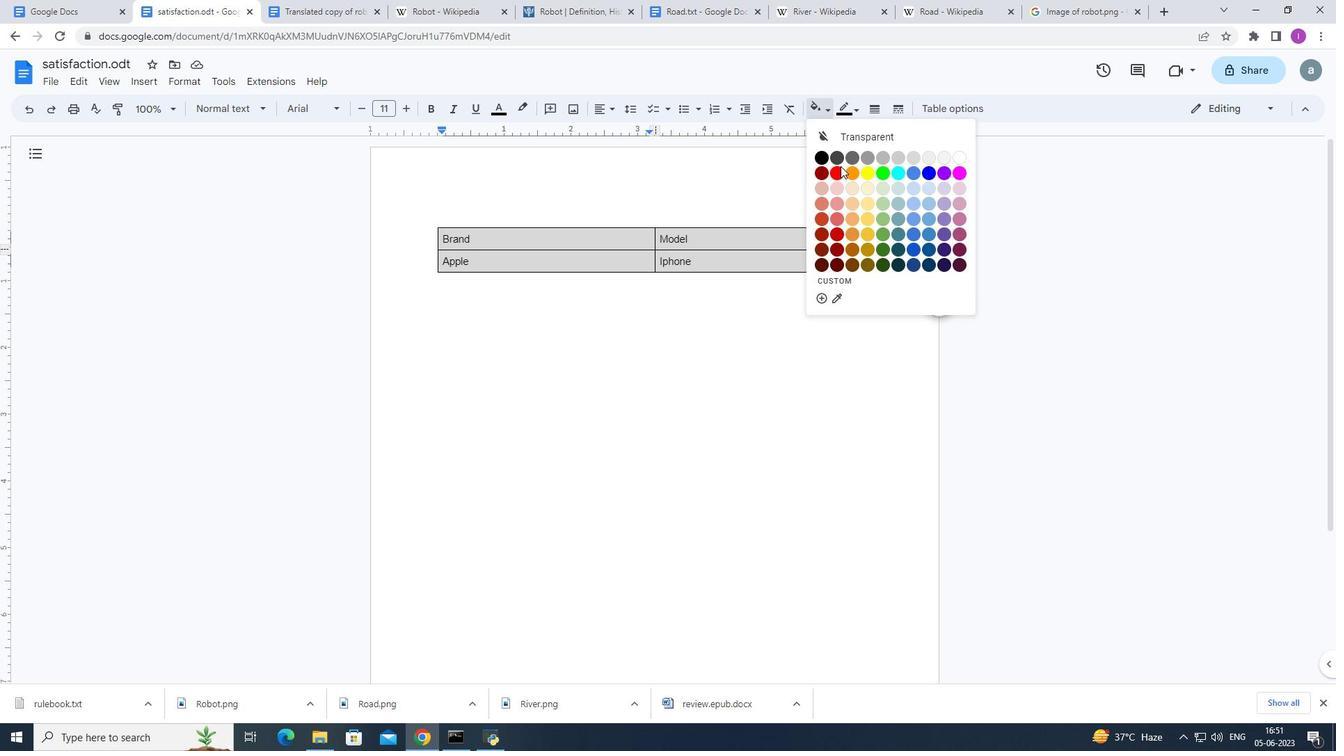 
Action: Mouse pressed left at (836, 169)
Screenshot: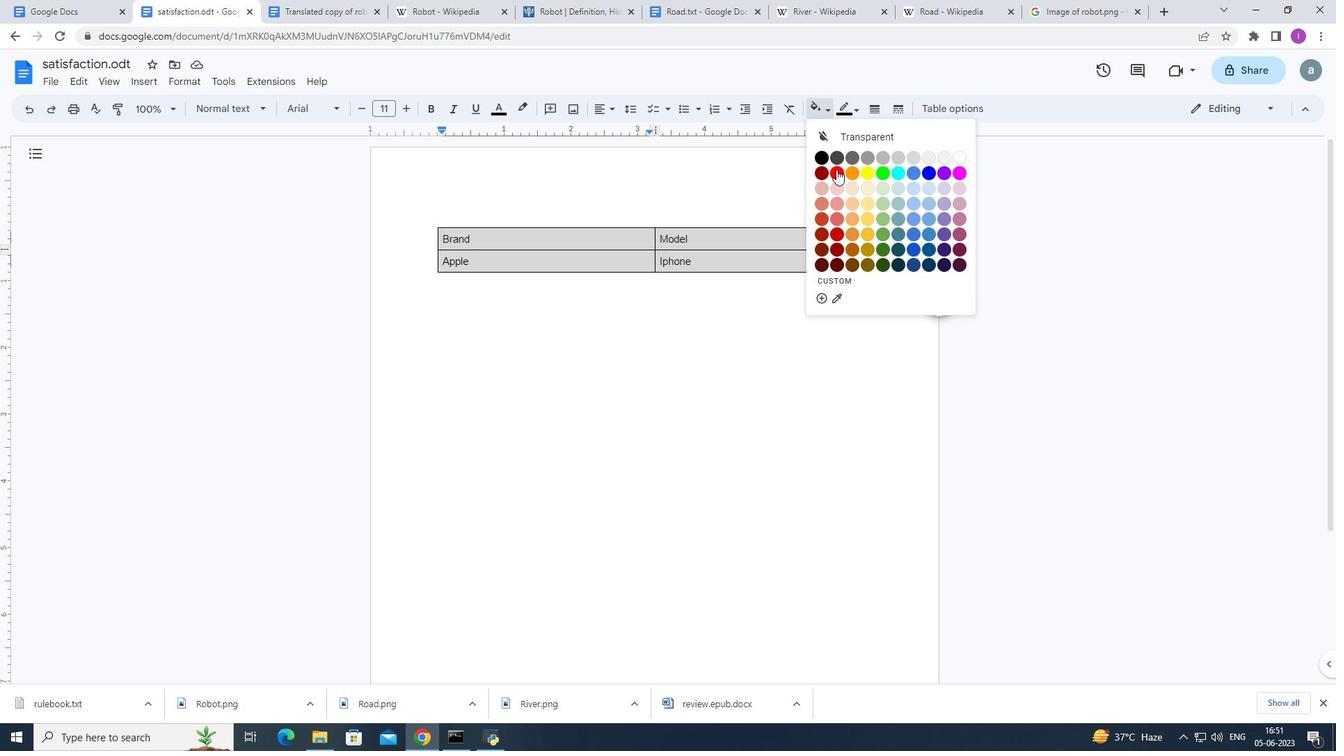 
Action: Mouse moved to (659, 446)
Screenshot: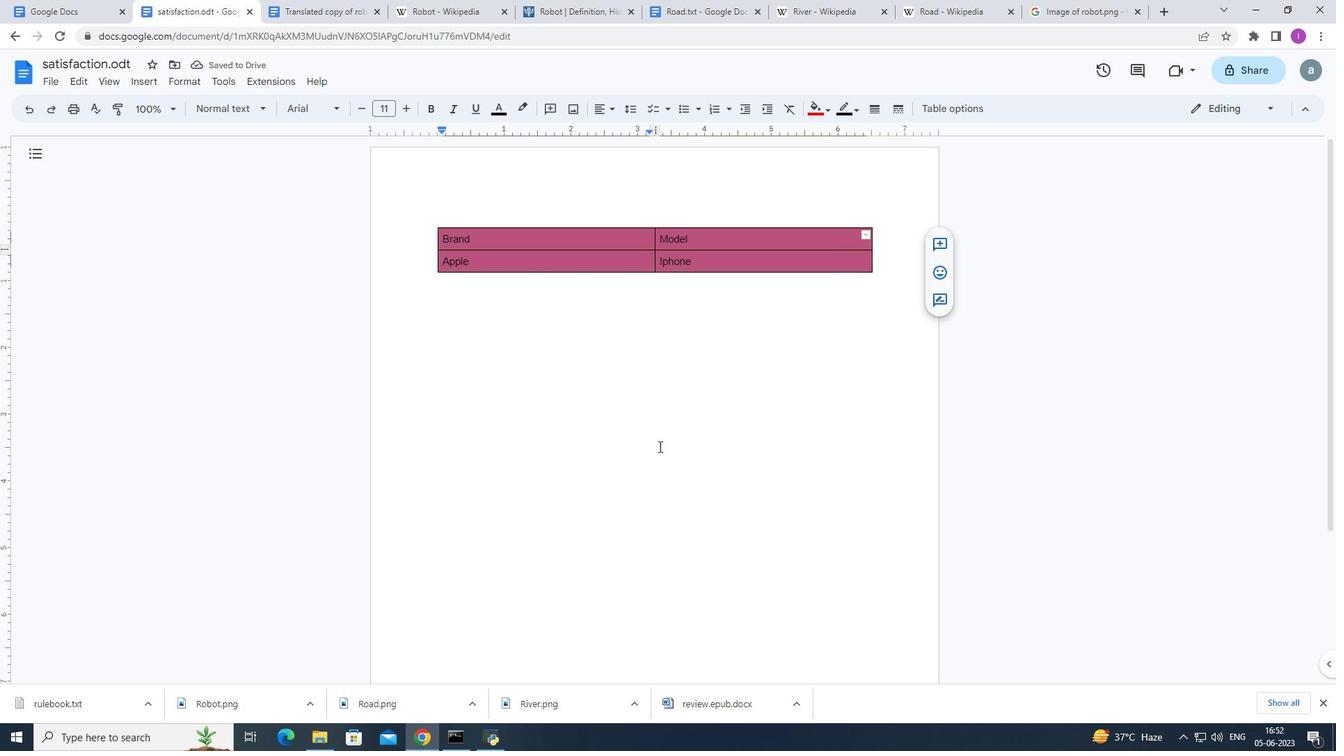 
Action: Mouse pressed left at (659, 446)
Screenshot: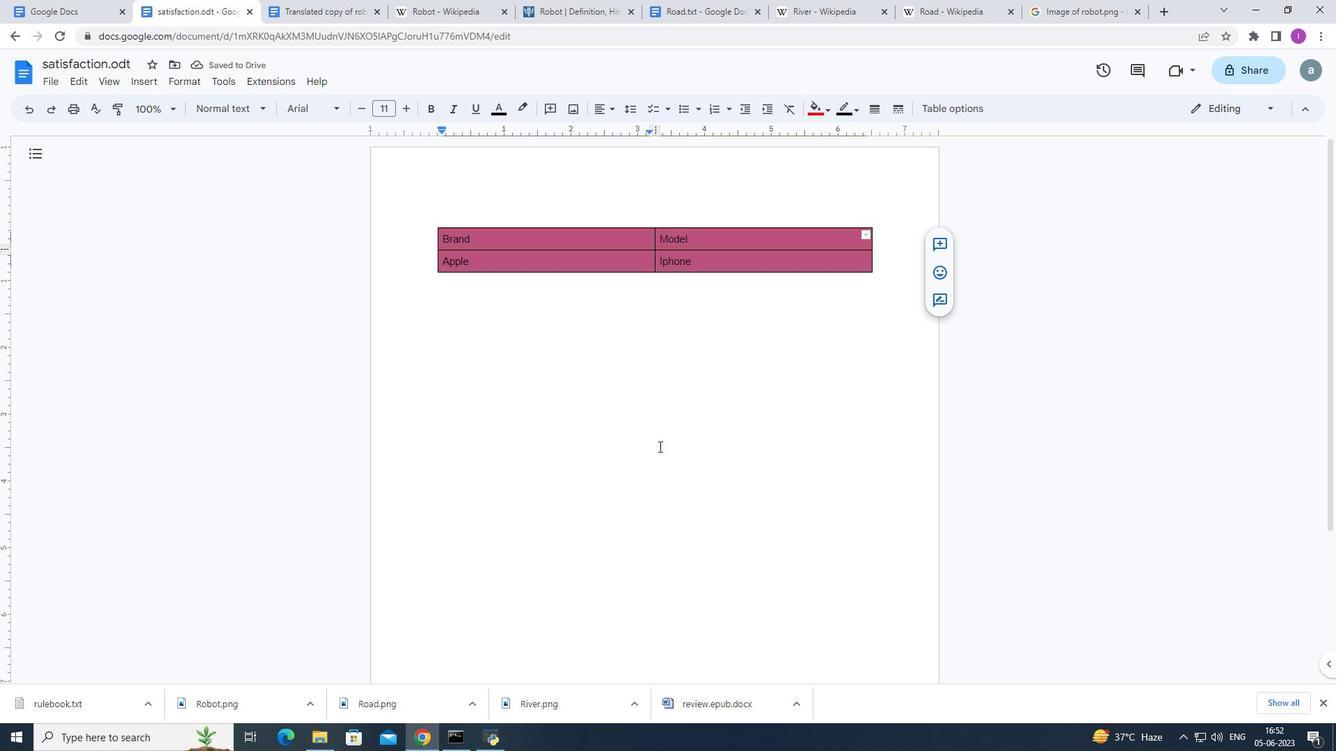 
Action: Mouse moved to (183, 237)
Screenshot: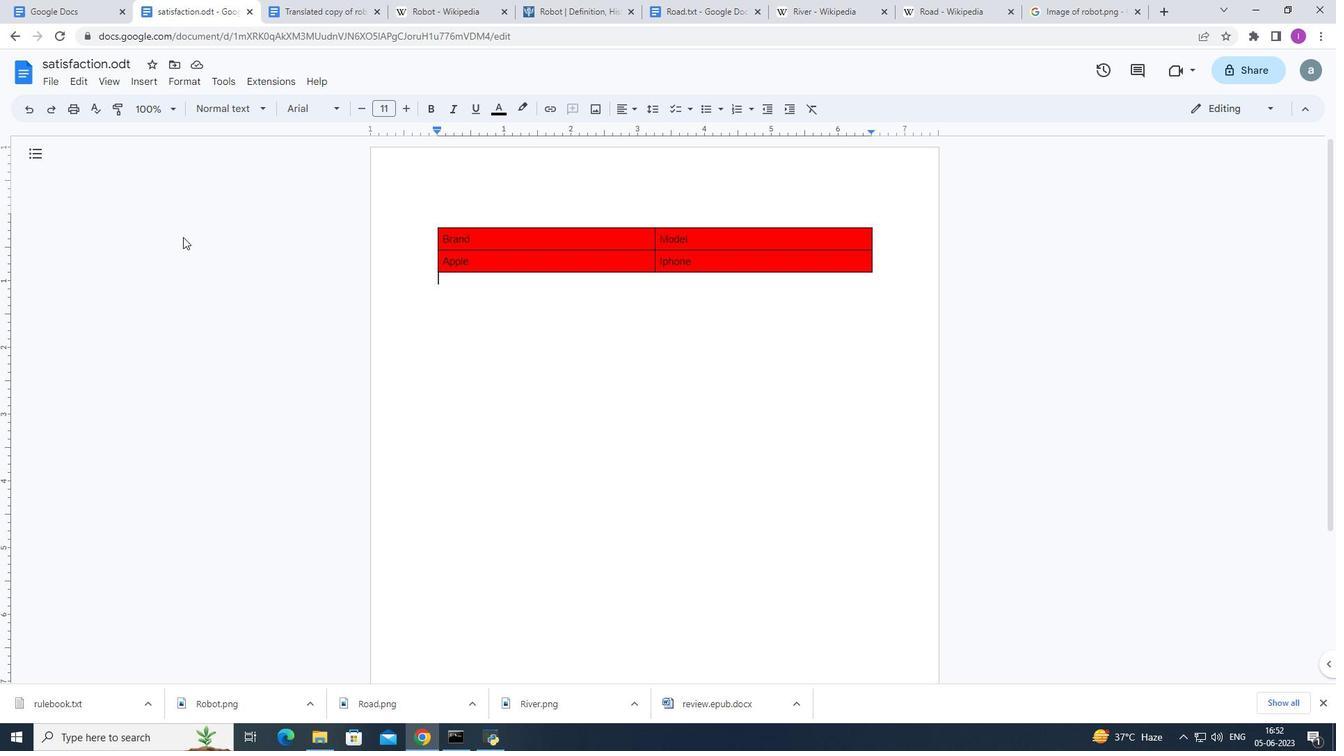 
